 Task: Look for space in Velingrad, Bulgaria from 7th July, 2023 to 14th July, 2023 for 1 adult in price range Rs.6000 to Rs.14000. Place can be shared room with 1  bedroom having 1 bed and 1 bathroom. Property type can be house, flat, guest house, hotel. Booking option can be shelf check-in. Required host language is English.
Action: Mouse moved to (411, 79)
Screenshot: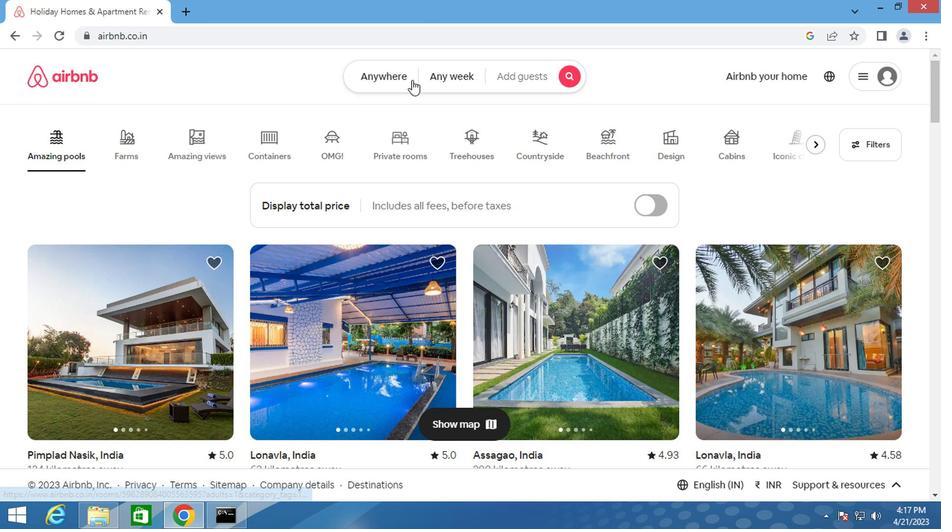 
Action: Mouse pressed left at (411, 79)
Screenshot: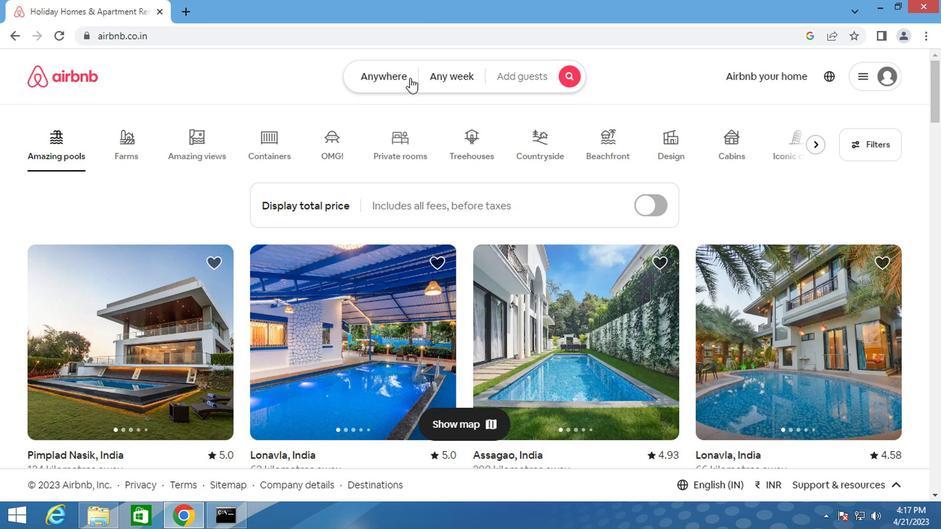 
Action: Mouse moved to (284, 116)
Screenshot: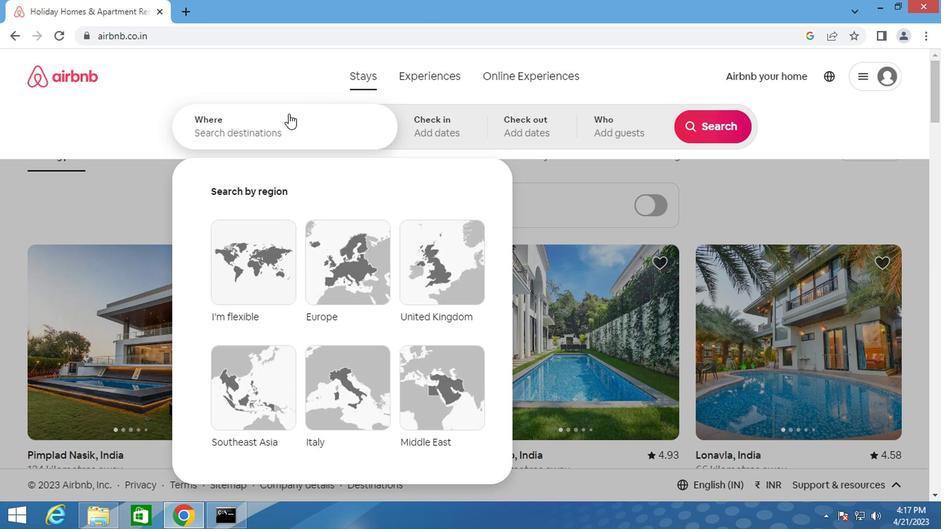 
Action: Mouse pressed left at (284, 116)
Screenshot: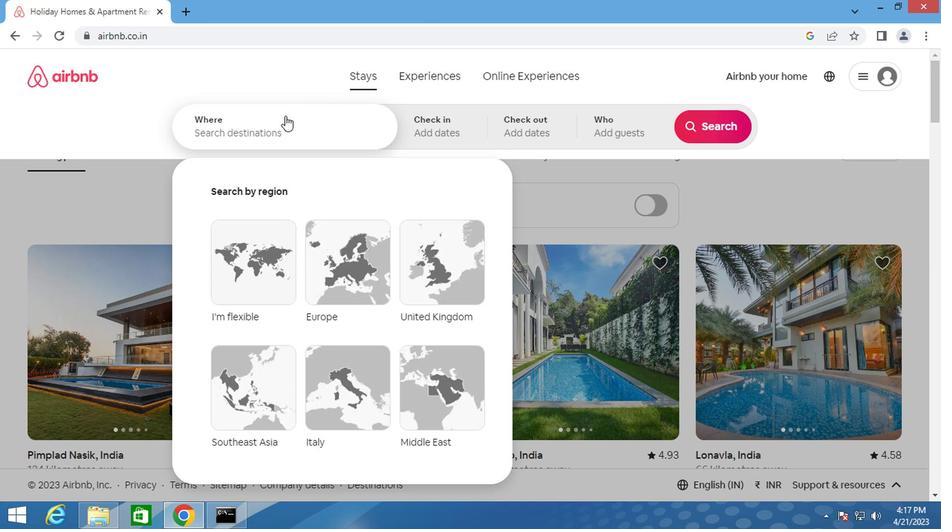 
Action: Mouse moved to (284, 115)
Screenshot: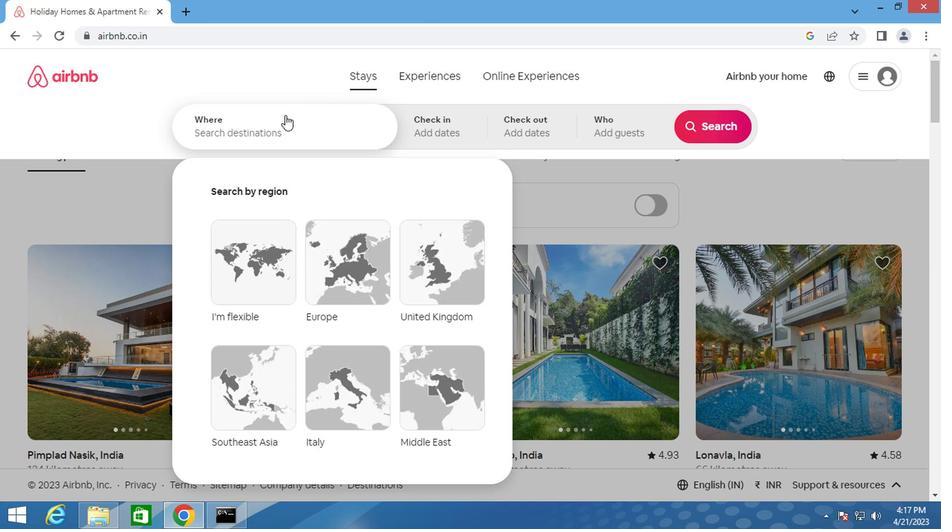 
Action: Key pressed <Key.shift>VELINGRAD
Screenshot: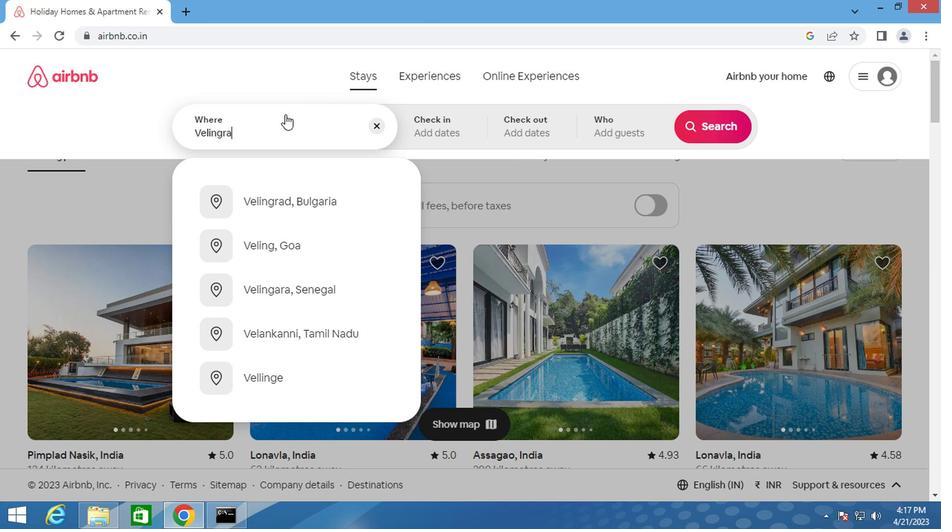 
Action: Mouse moved to (307, 197)
Screenshot: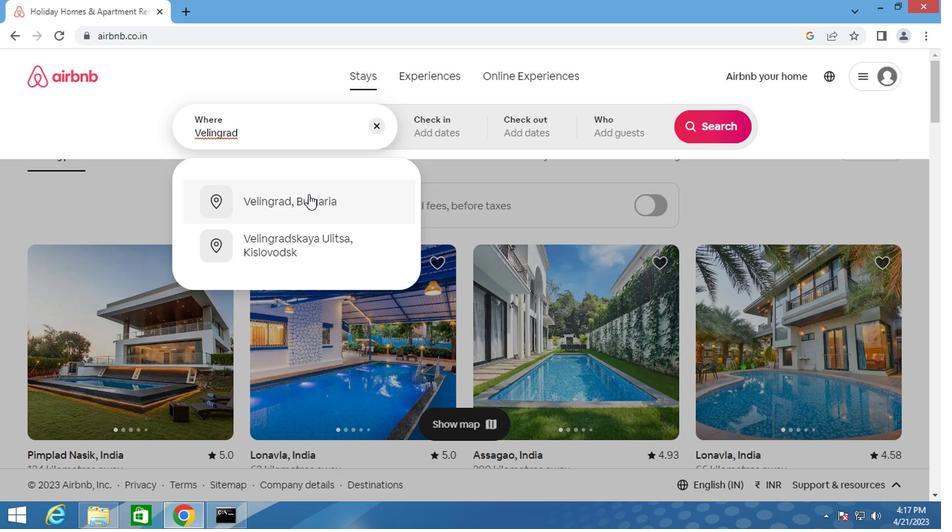 
Action: Mouse pressed left at (307, 197)
Screenshot: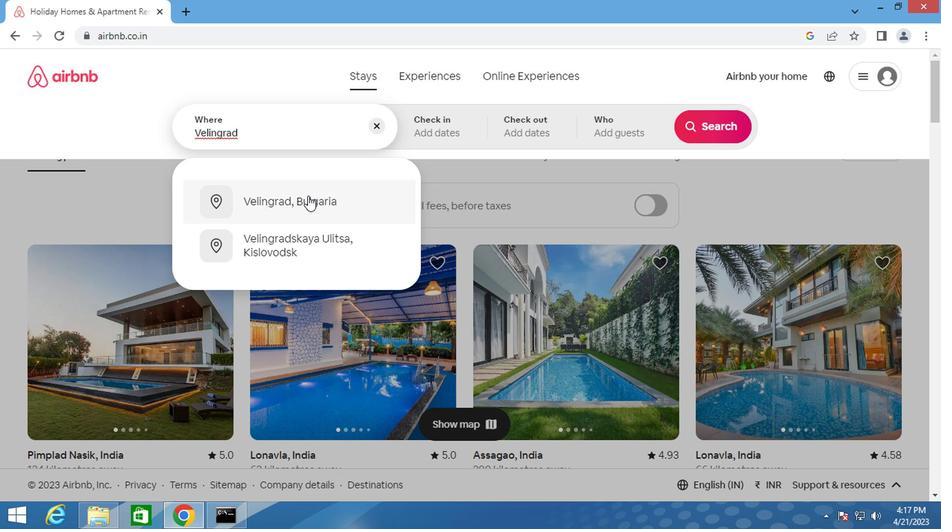 
Action: Mouse moved to (716, 241)
Screenshot: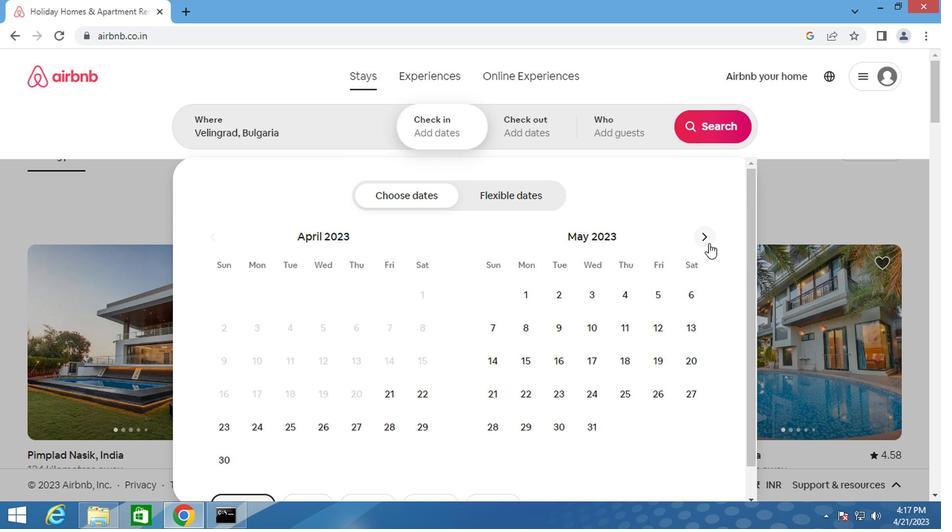 
Action: Mouse pressed left at (716, 241)
Screenshot: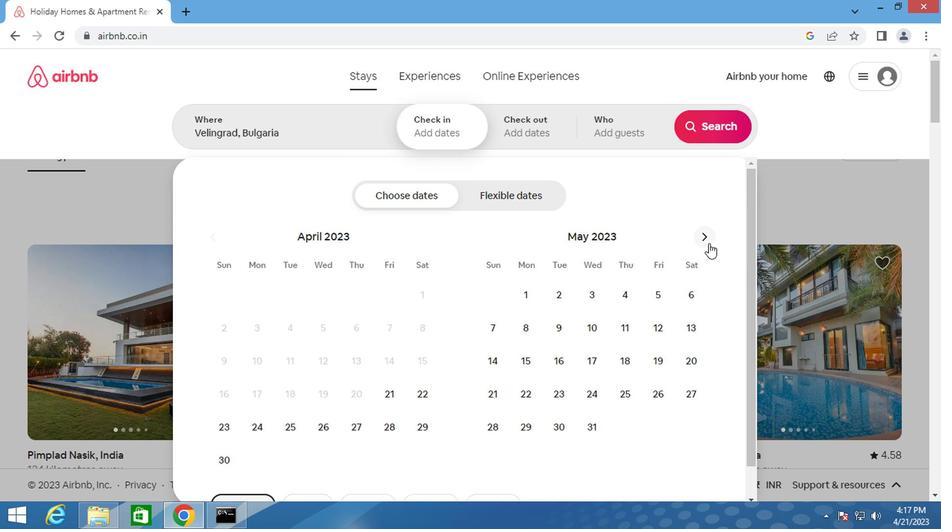 
Action: Mouse moved to (718, 240)
Screenshot: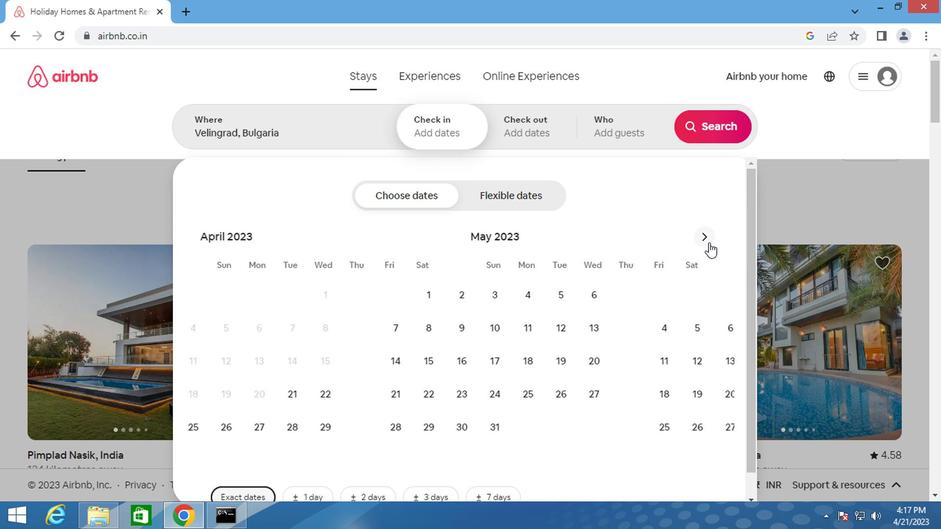 
Action: Mouse pressed left at (718, 240)
Screenshot: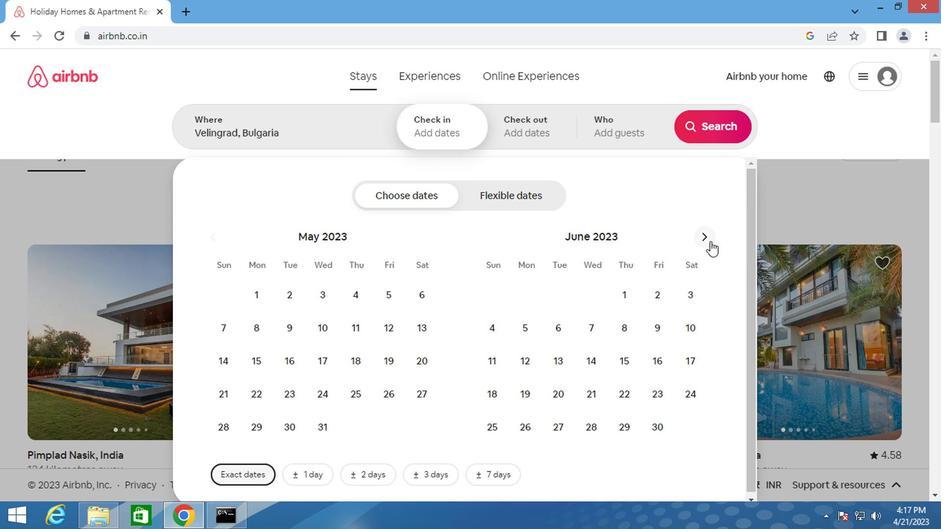 
Action: Mouse moved to (668, 326)
Screenshot: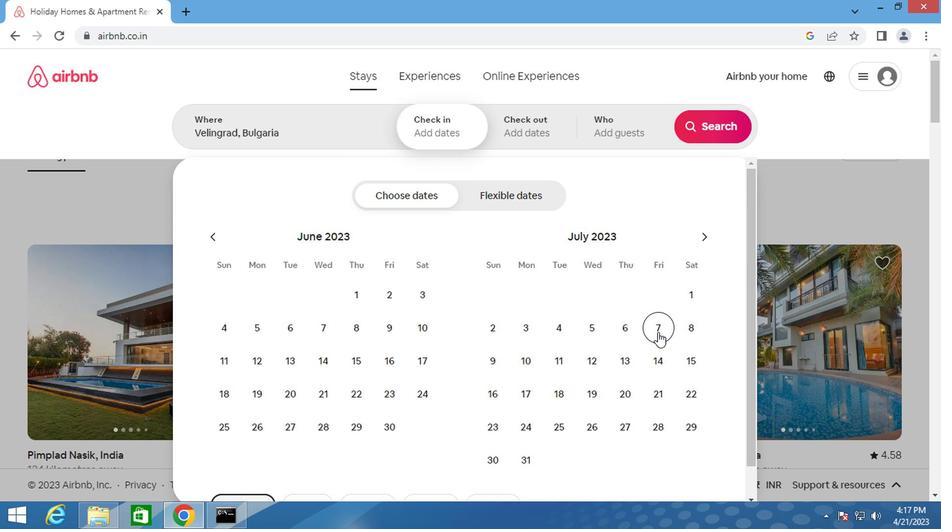 
Action: Mouse pressed left at (668, 326)
Screenshot: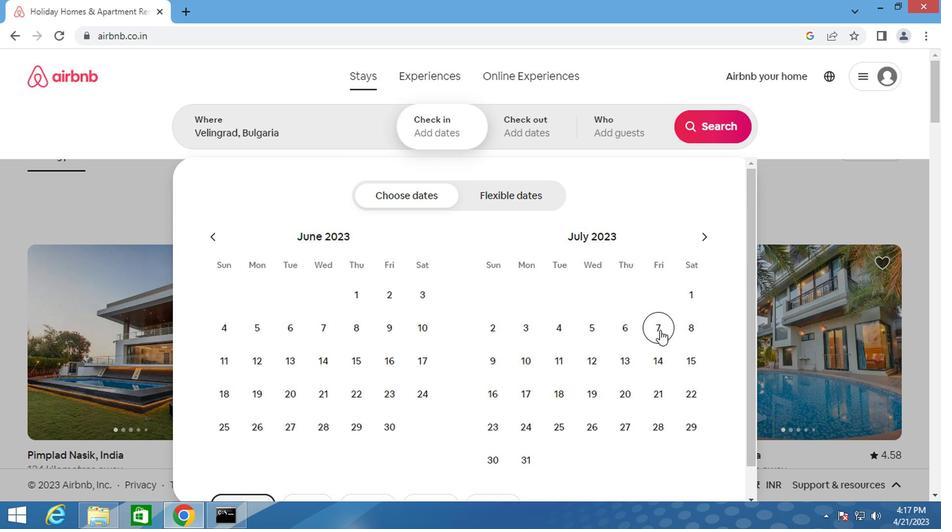 
Action: Mouse moved to (658, 352)
Screenshot: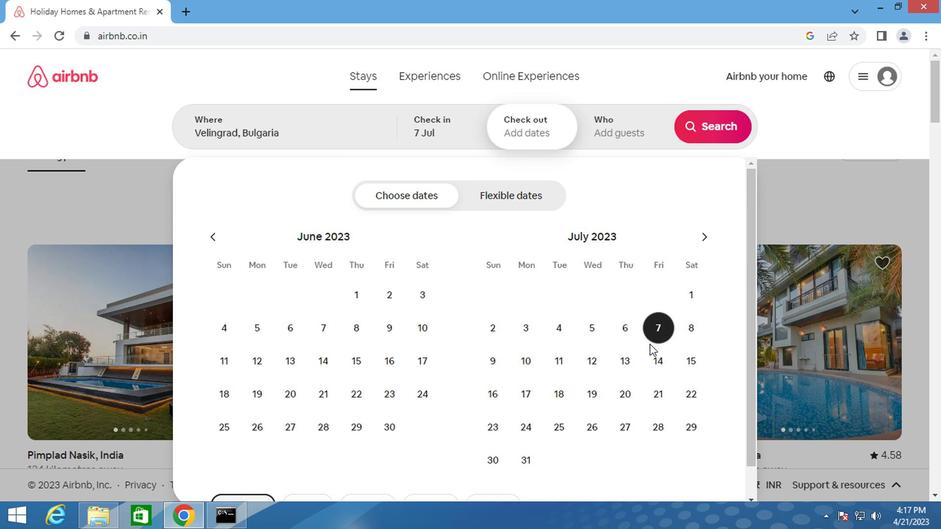 
Action: Mouse pressed left at (658, 352)
Screenshot: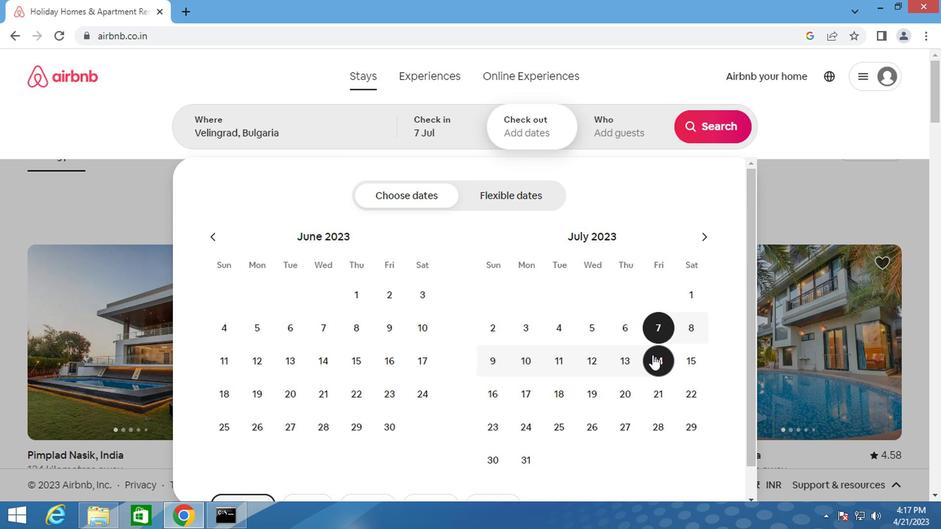 
Action: Mouse moved to (609, 134)
Screenshot: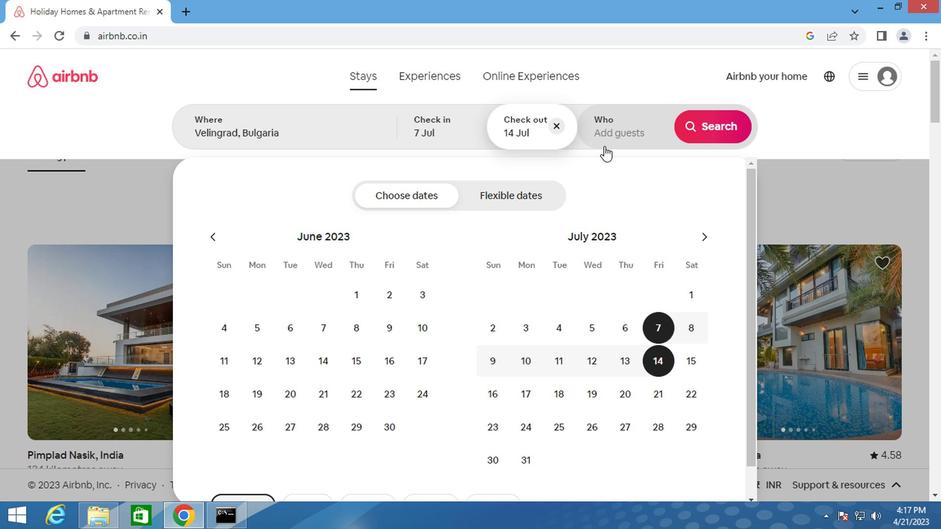 
Action: Mouse pressed left at (609, 134)
Screenshot: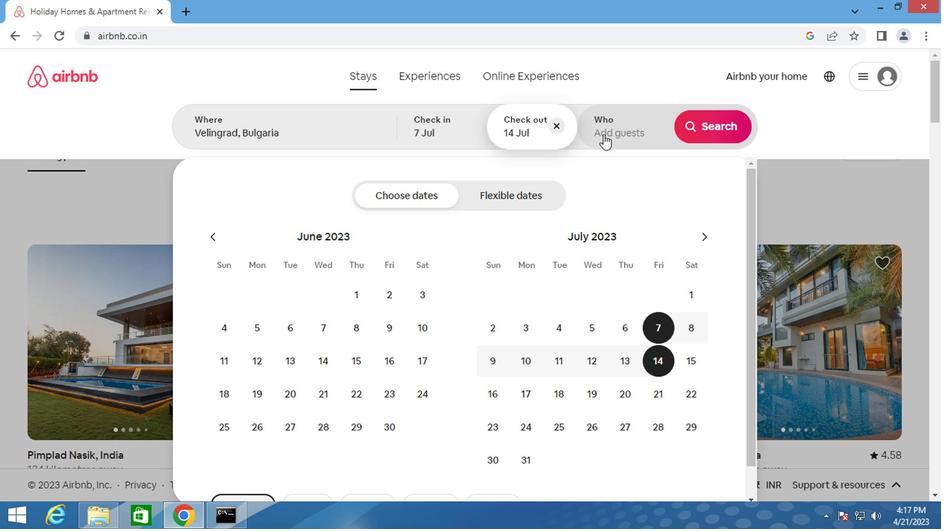 
Action: Mouse moved to (732, 203)
Screenshot: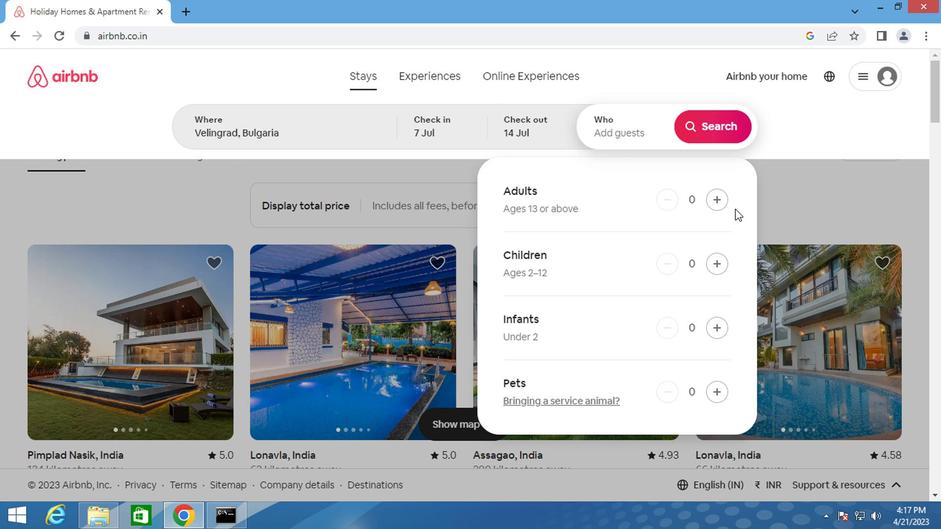 
Action: Mouse pressed left at (732, 203)
Screenshot: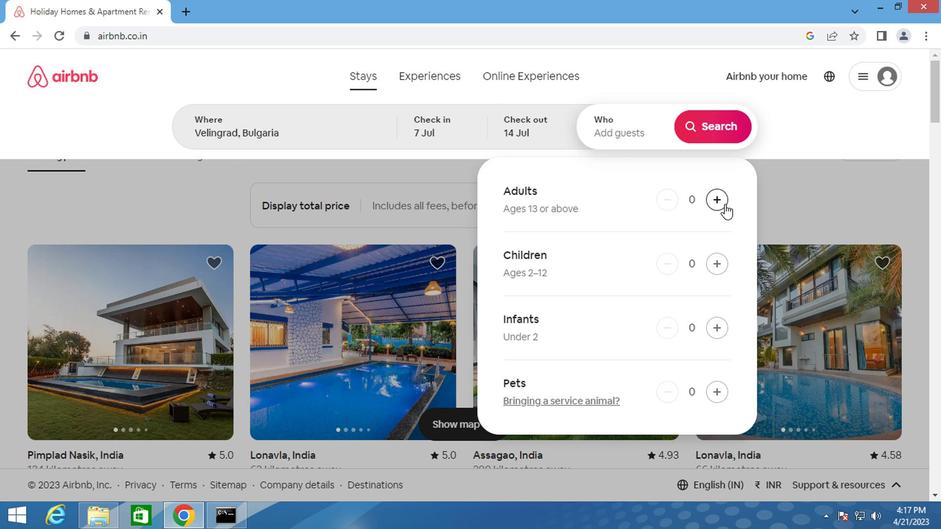 
Action: Mouse moved to (702, 132)
Screenshot: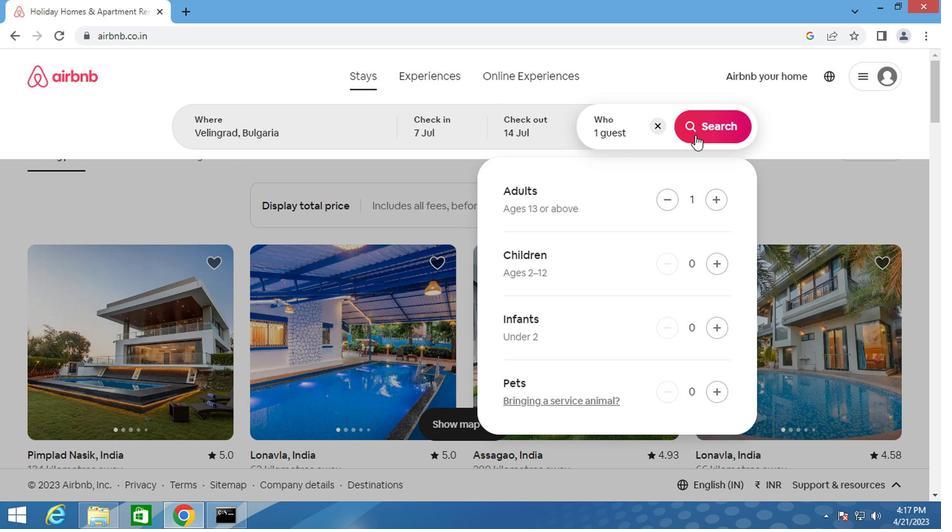 
Action: Mouse pressed left at (702, 132)
Screenshot: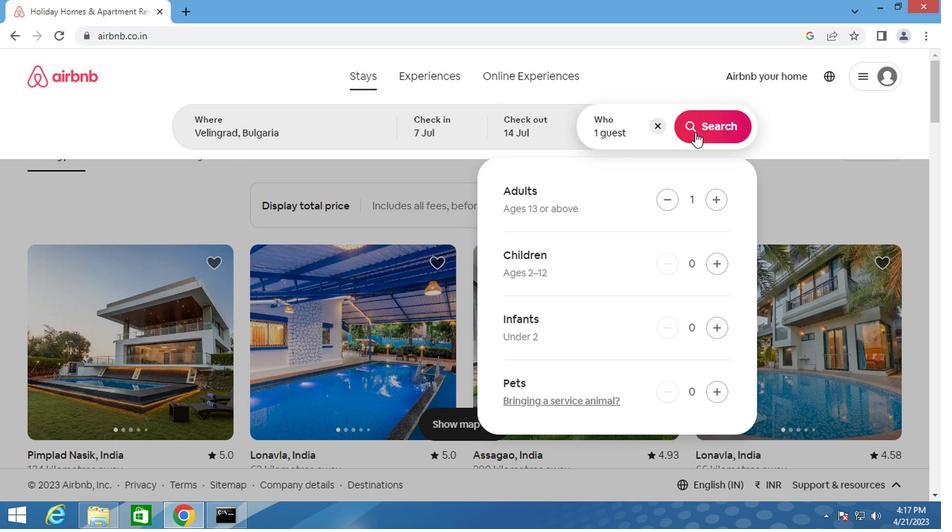 
Action: Mouse moved to (902, 128)
Screenshot: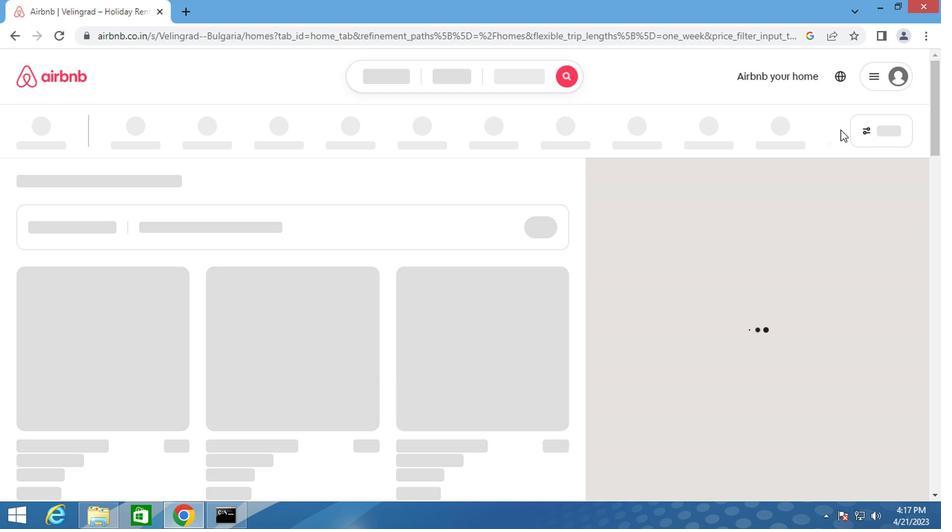 
Action: Mouse pressed left at (902, 128)
Screenshot: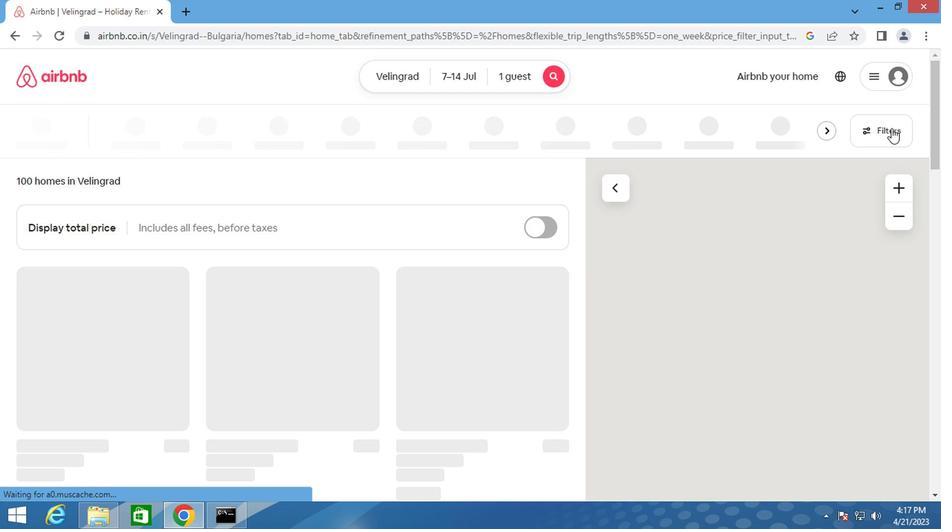 
Action: Mouse moved to (269, 306)
Screenshot: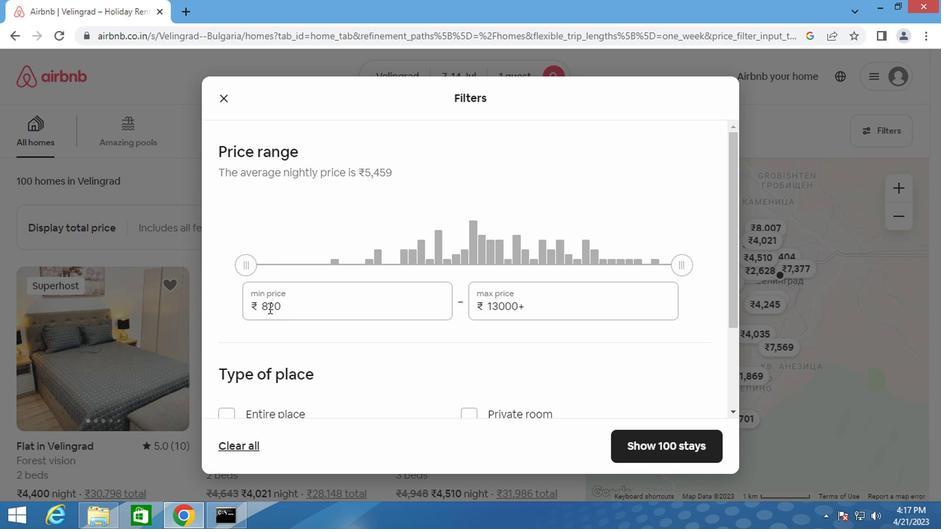 
Action: Mouse pressed left at (269, 306)
Screenshot: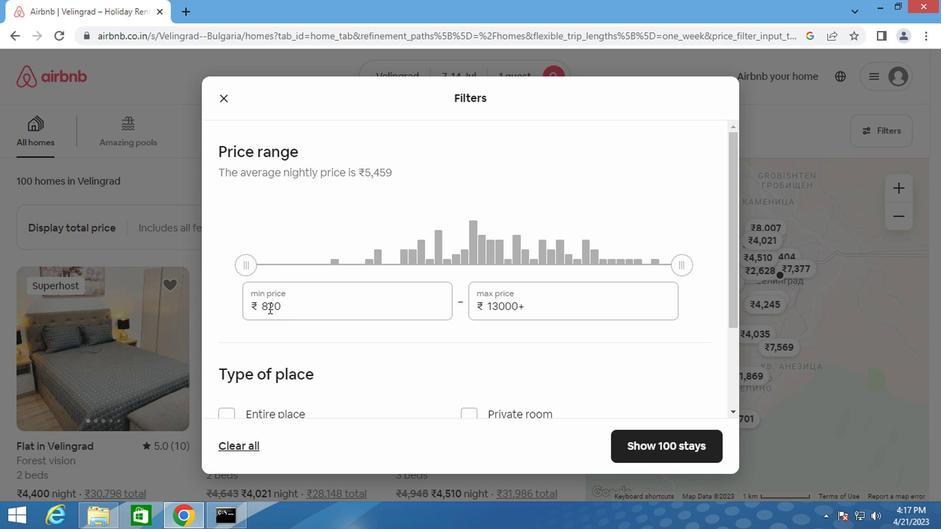 
Action: Mouse moved to (275, 304)
Screenshot: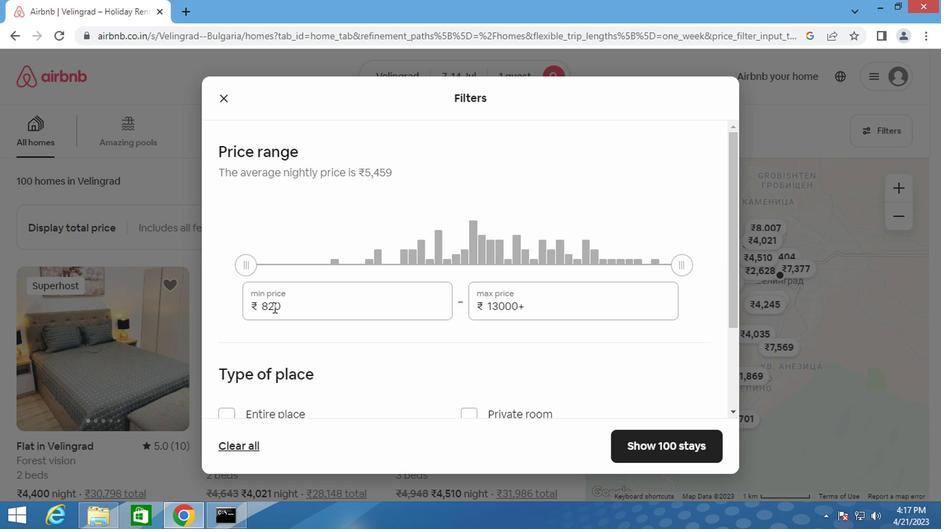 
Action: Mouse pressed left at (275, 304)
Screenshot: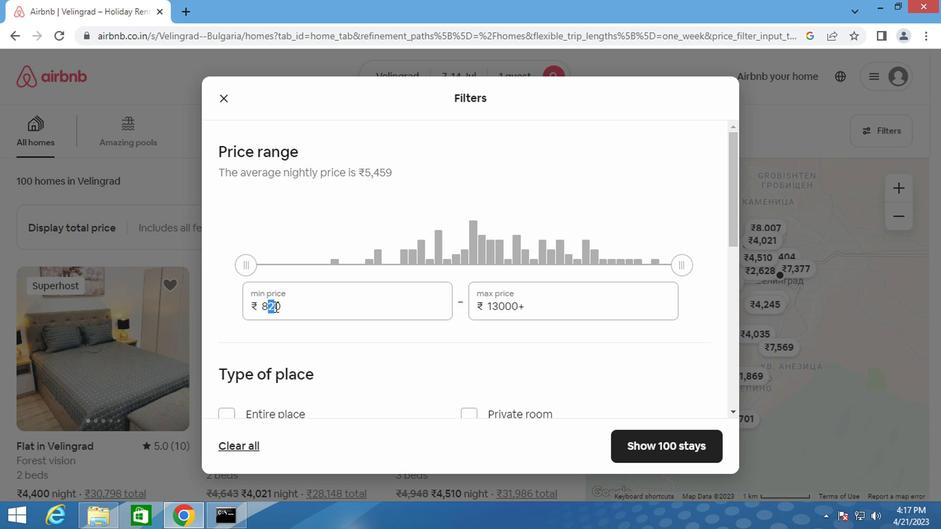 
Action: Mouse moved to (288, 305)
Screenshot: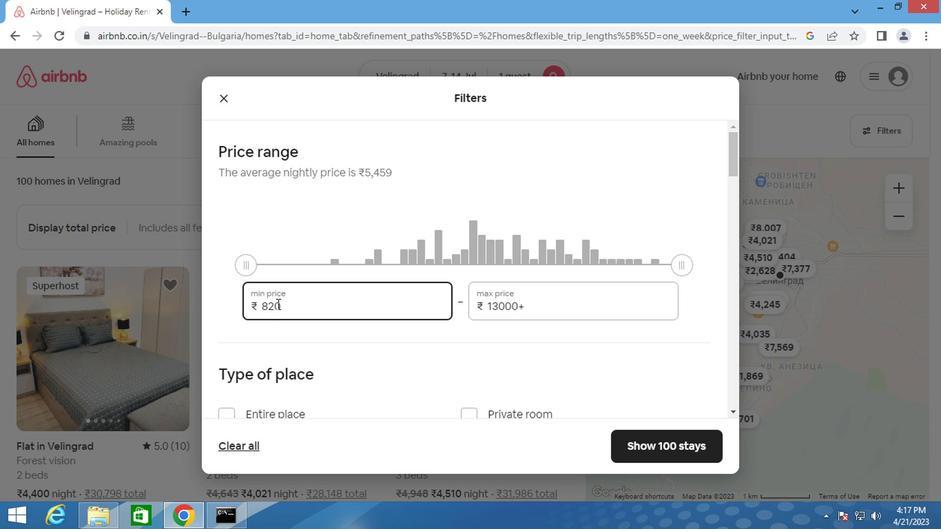 
Action: Mouse pressed left at (288, 305)
Screenshot: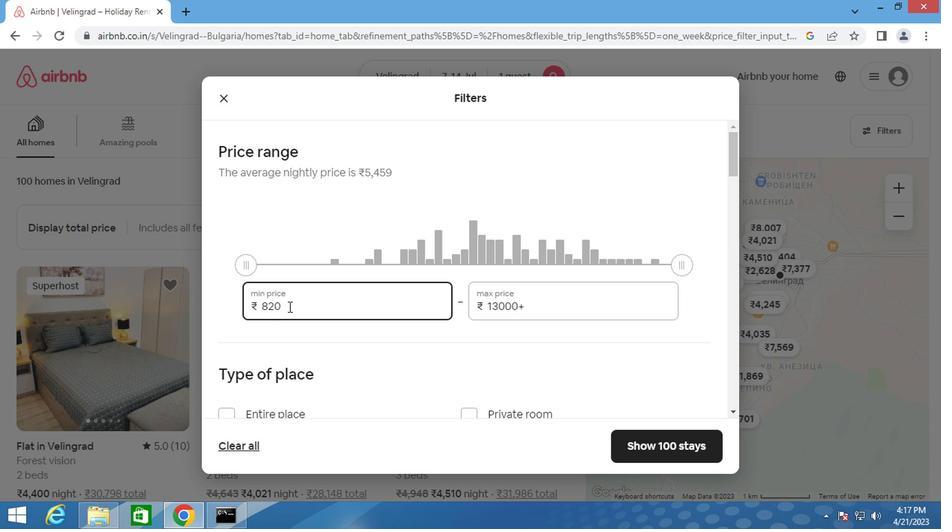 
Action: Mouse moved to (289, 305)
Screenshot: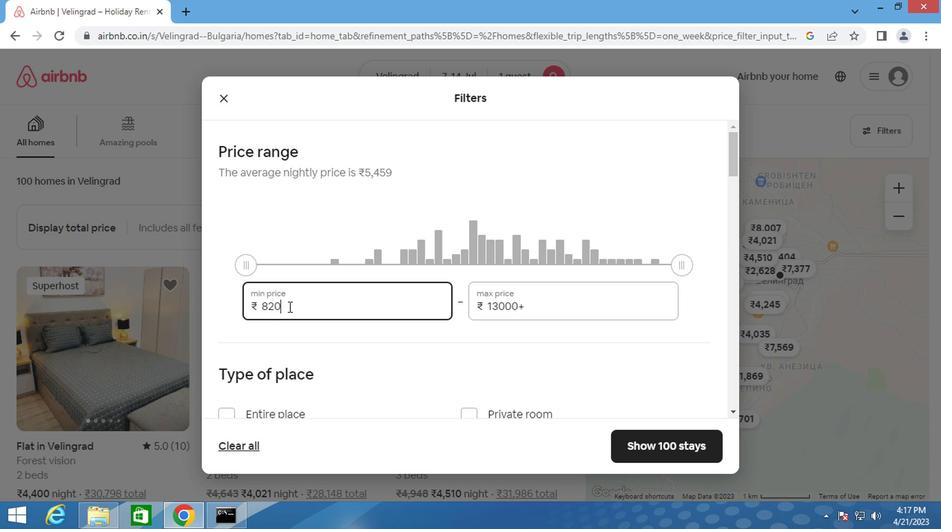 
Action: Key pressed <Key.backspace><Key.backspace><Key.backspace>6000
Screenshot: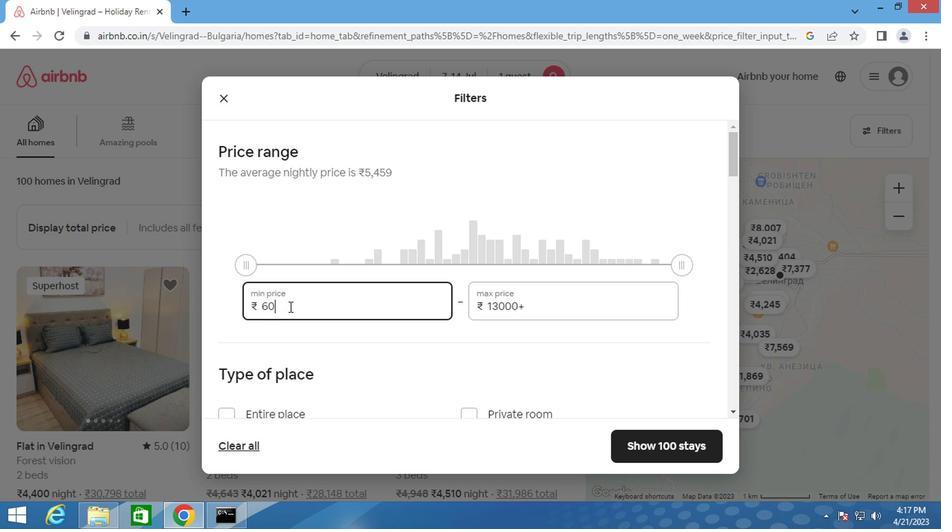
Action: Mouse moved to (517, 301)
Screenshot: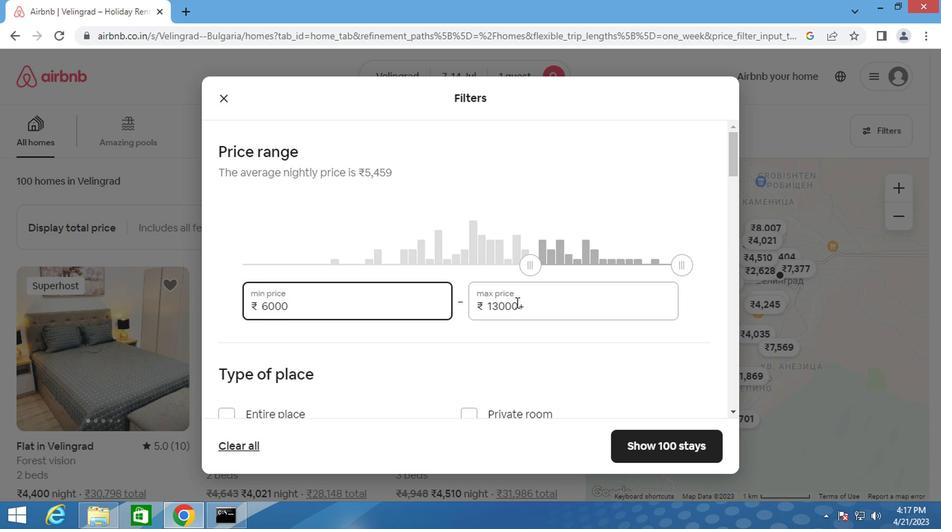 
Action: Mouse pressed left at (517, 301)
Screenshot: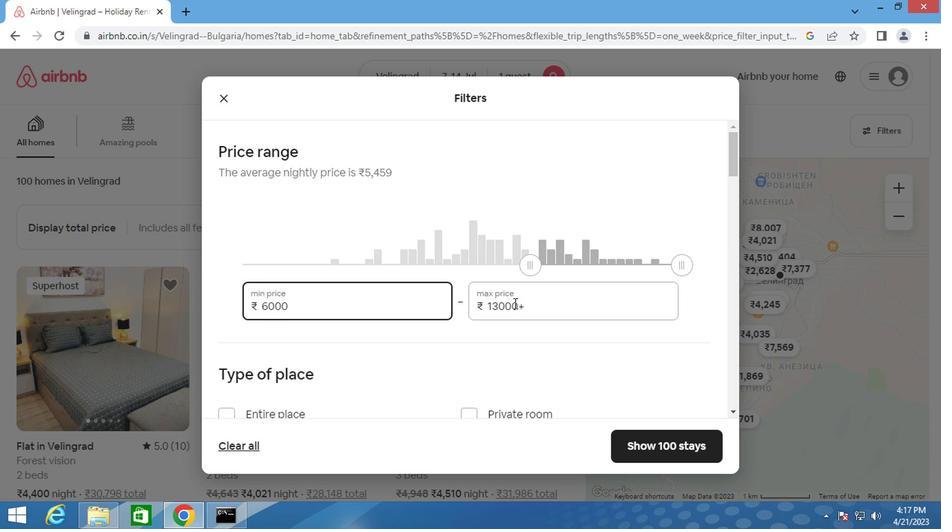 
Action: Mouse pressed left at (517, 301)
Screenshot: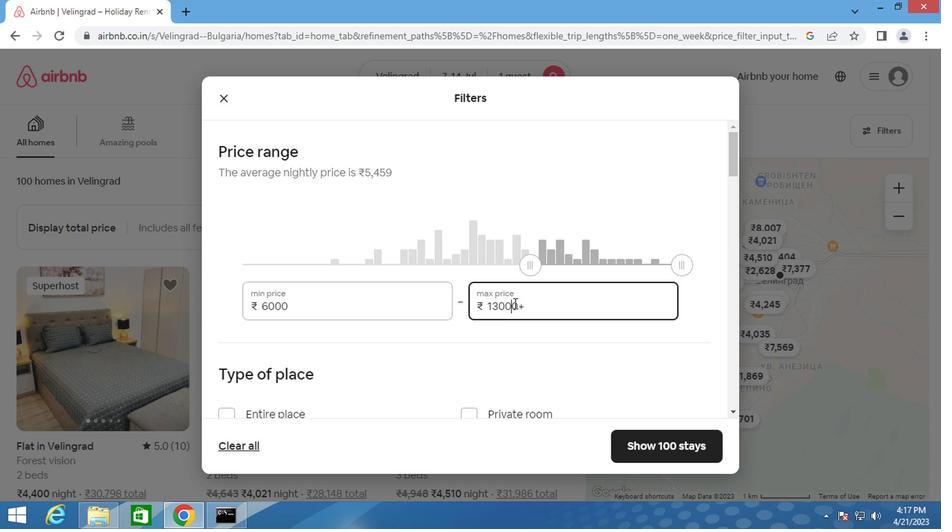 
Action: Mouse moved to (517, 301)
Screenshot: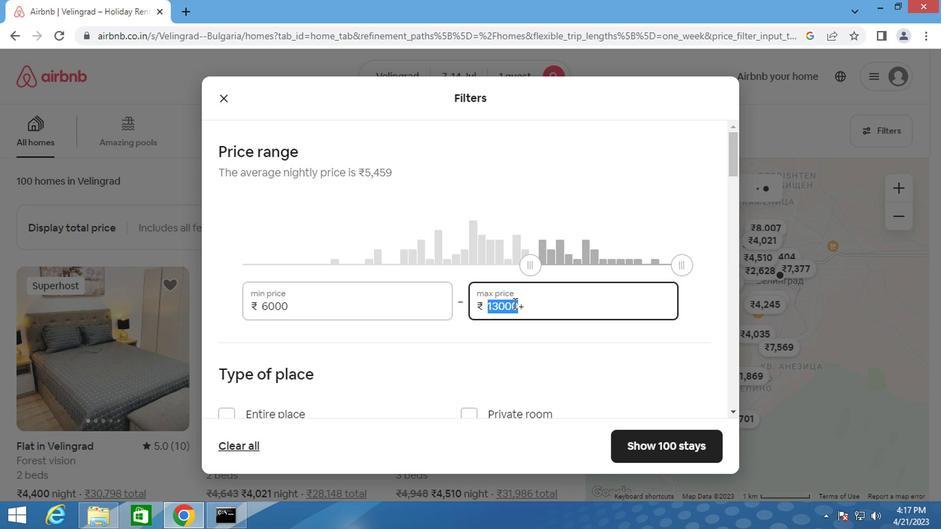 
Action: Mouse pressed left at (517, 301)
Screenshot: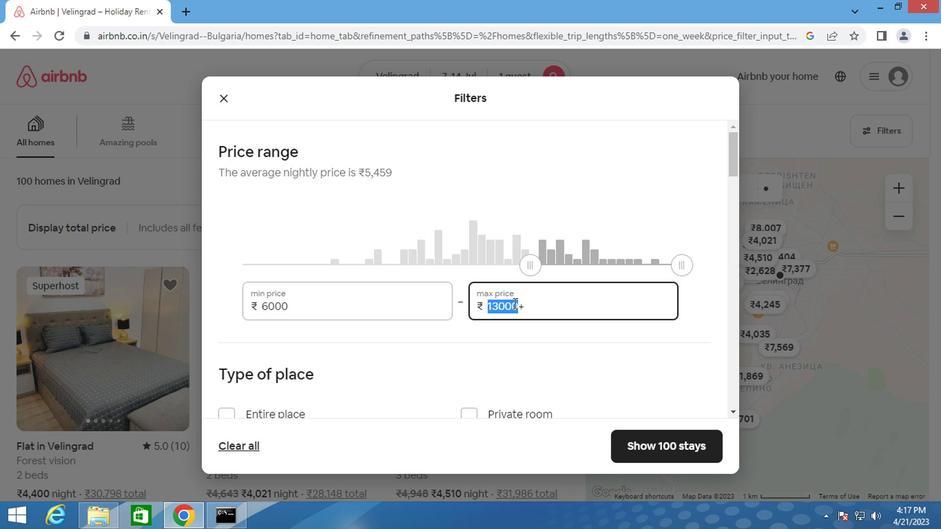 
Action: Mouse pressed left at (517, 301)
Screenshot: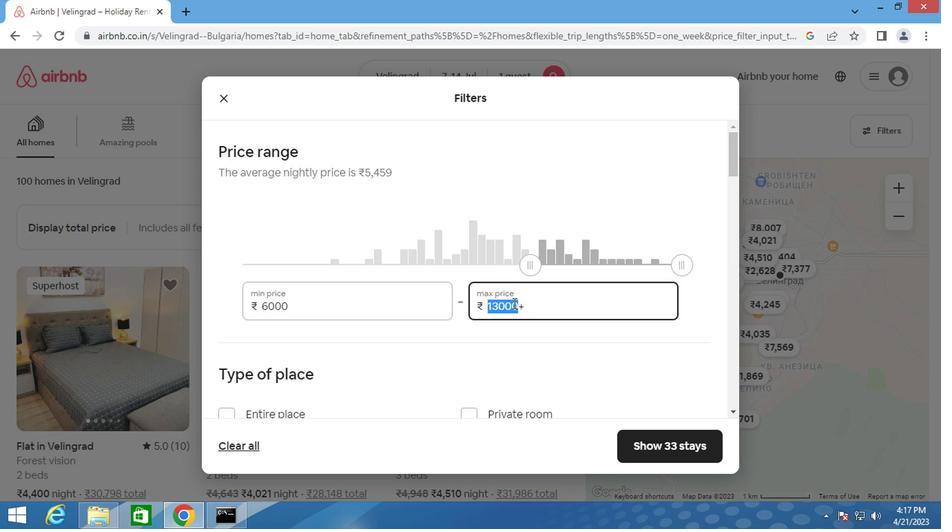 
Action: Mouse pressed left at (517, 301)
Screenshot: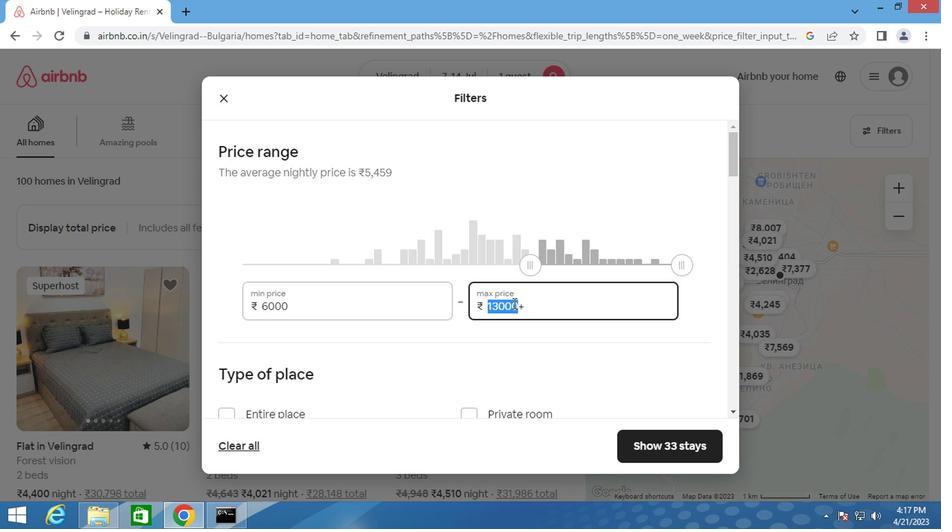 
Action: Mouse pressed left at (517, 301)
Screenshot: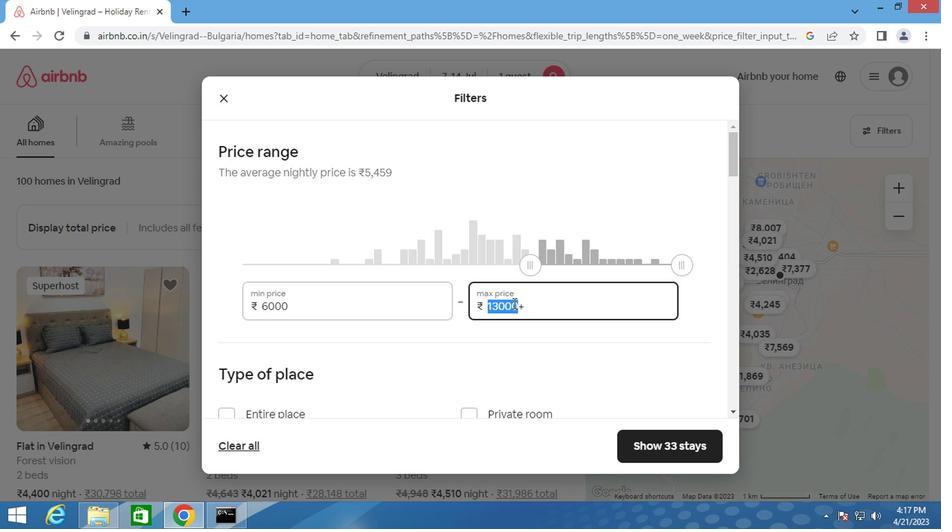 
Action: Key pressed <Key.backspace>14000
Screenshot: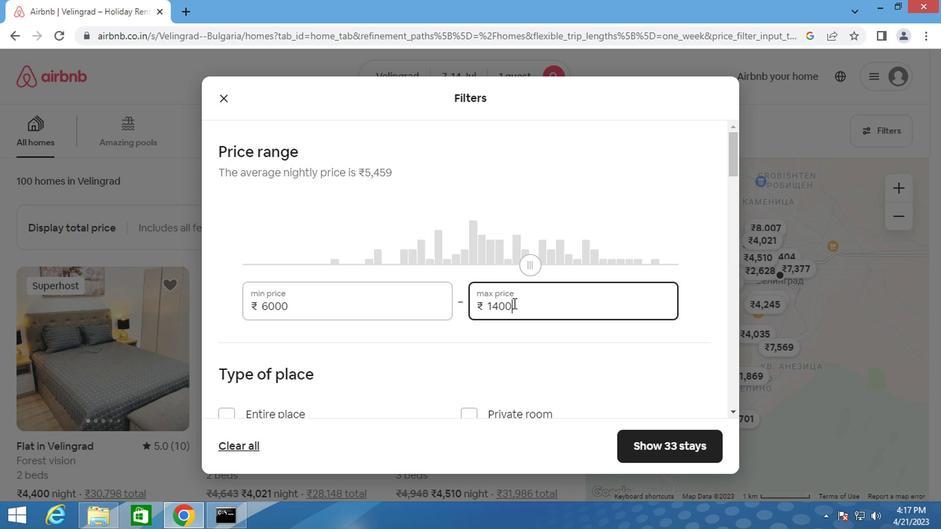 
Action: Mouse moved to (576, 423)
Screenshot: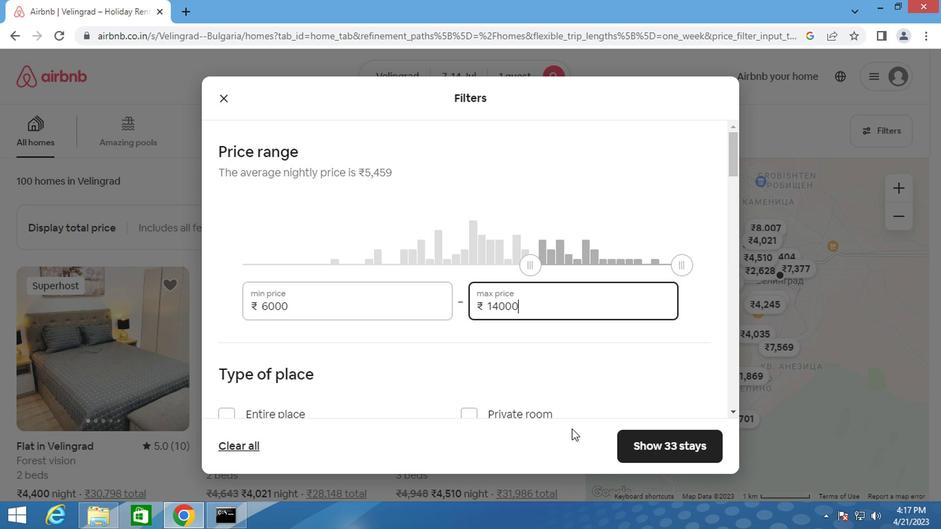 
Action: Mouse scrolled (576, 422) with delta (0, 0)
Screenshot: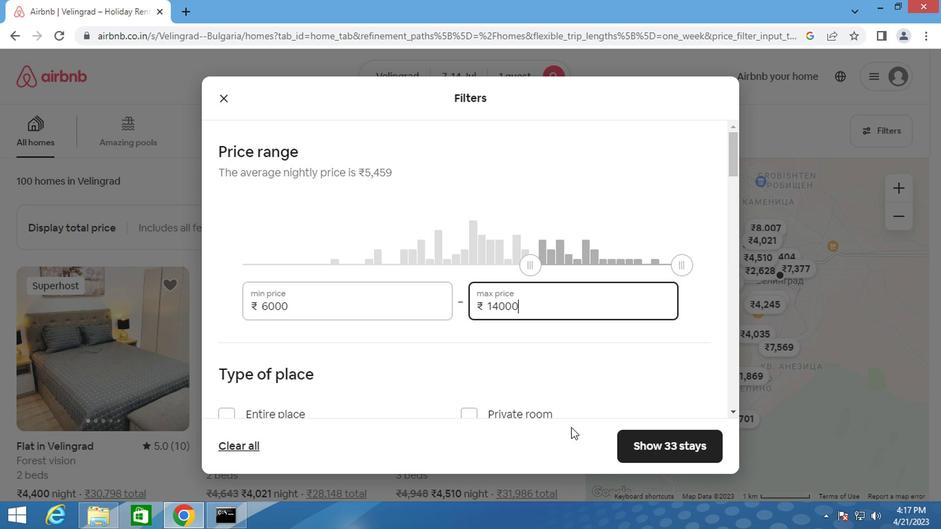 
Action: Mouse scrolled (576, 422) with delta (0, 0)
Screenshot: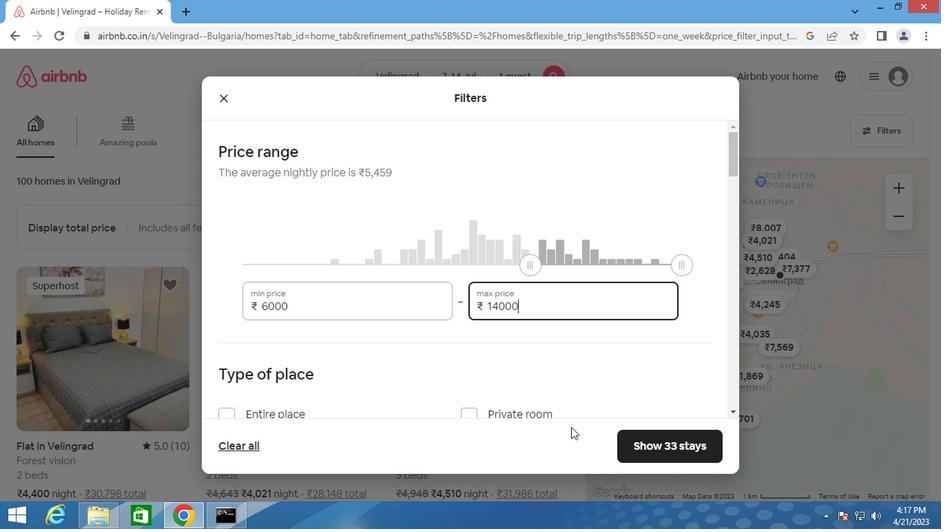 
Action: Mouse scrolled (576, 422) with delta (0, 0)
Screenshot: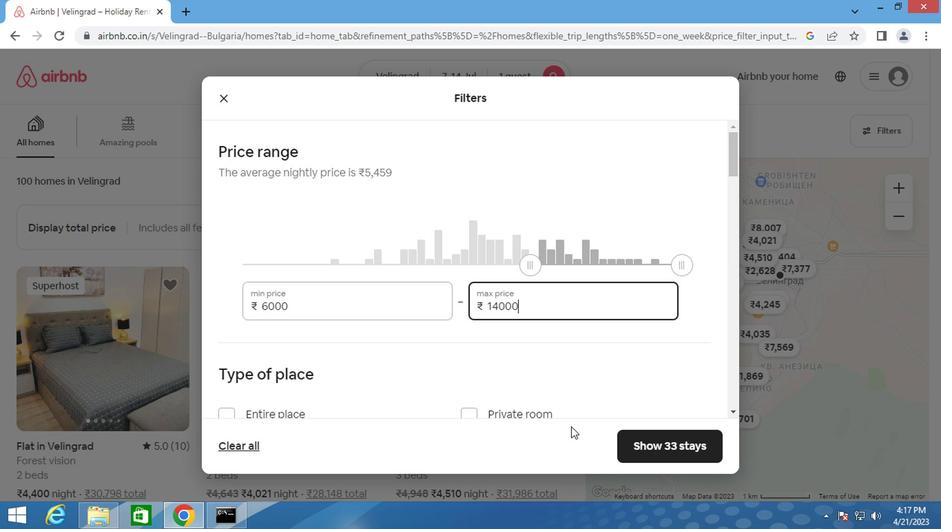 
Action: Mouse moved to (537, 337)
Screenshot: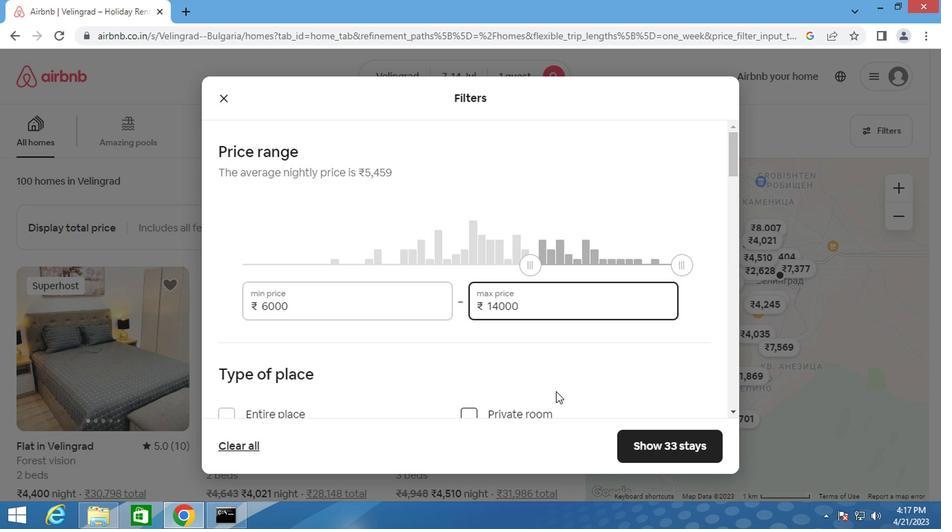 
Action: Mouse scrolled (537, 336) with delta (0, 0)
Screenshot: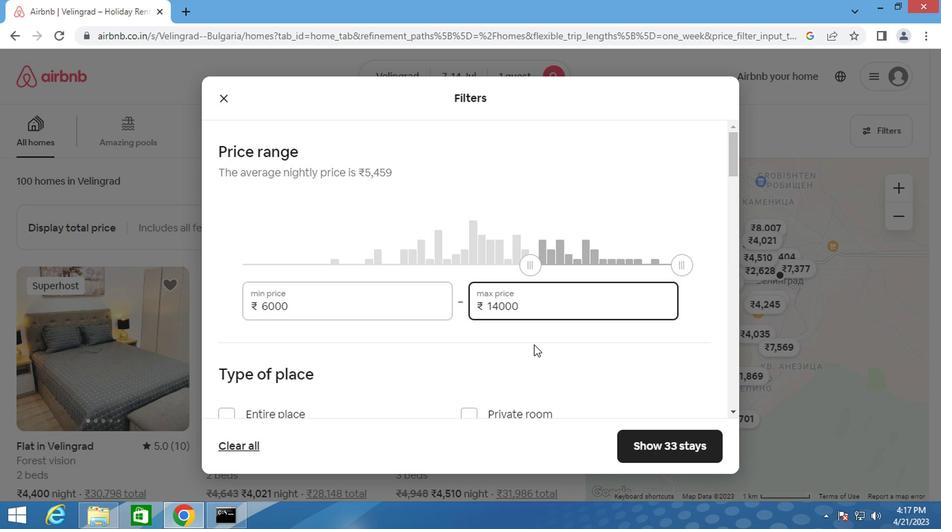 
Action: Mouse scrolled (537, 336) with delta (0, 0)
Screenshot: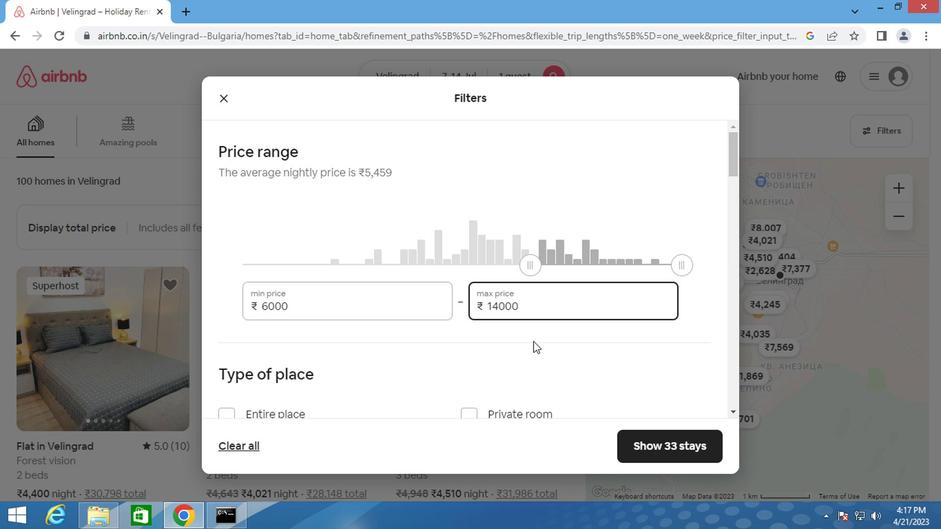 
Action: Mouse moved to (219, 339)
Screenshot: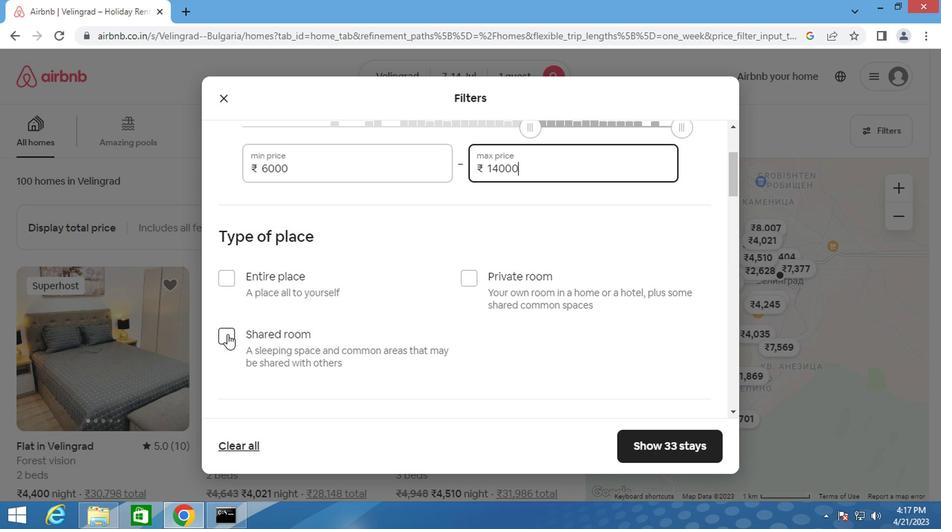 
Action: Mouse pressed left at (219, 339)
Screenshot: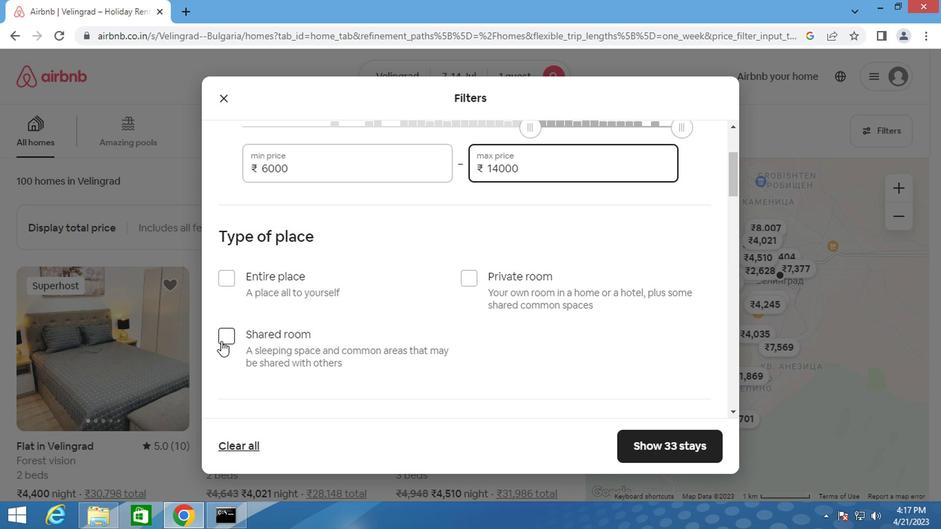 
Action: Mouse pressed left at (219, 339)
Screenshot: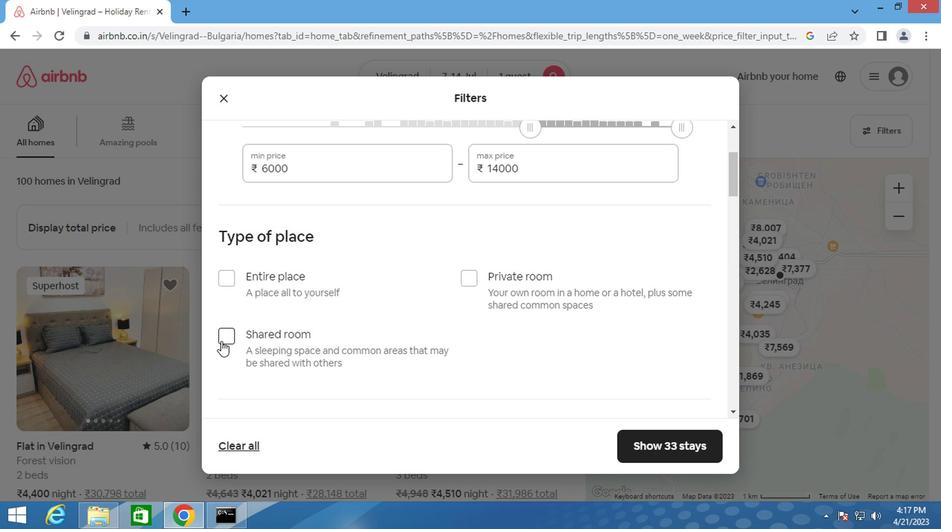 
Action: Mouse moved to (223, 323)
Screenshot: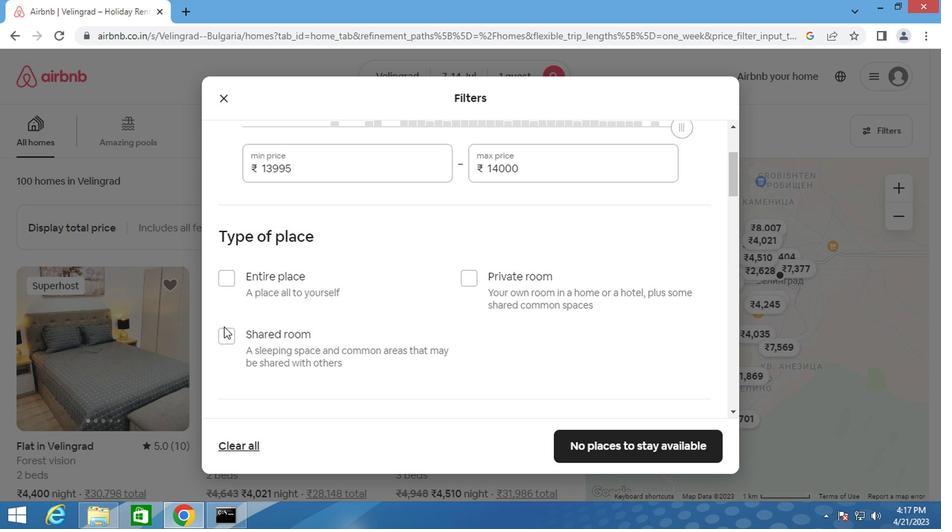 
Action: Mouse scrolled (223, 322) with delta (0, 0)
Screenshot: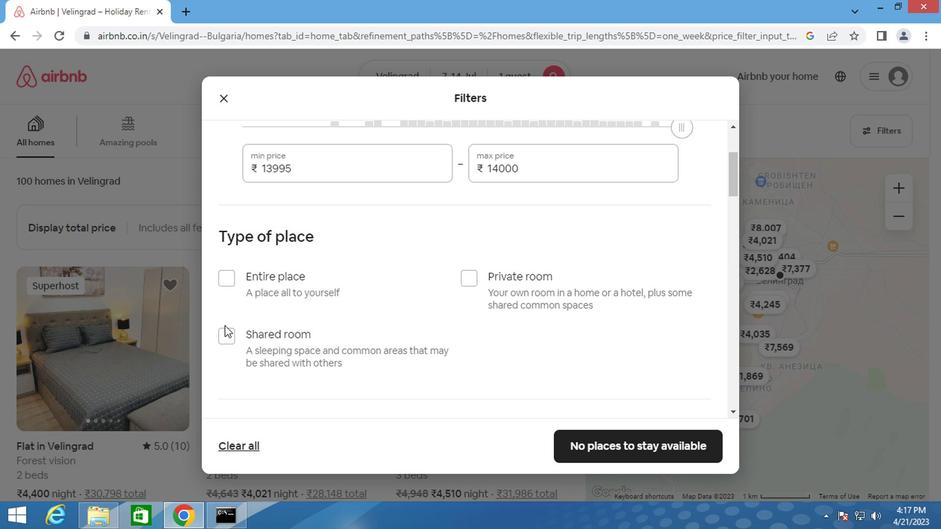 
Action: Mouse scrolled (223, 322) with delta (0, 0)
Screenshot: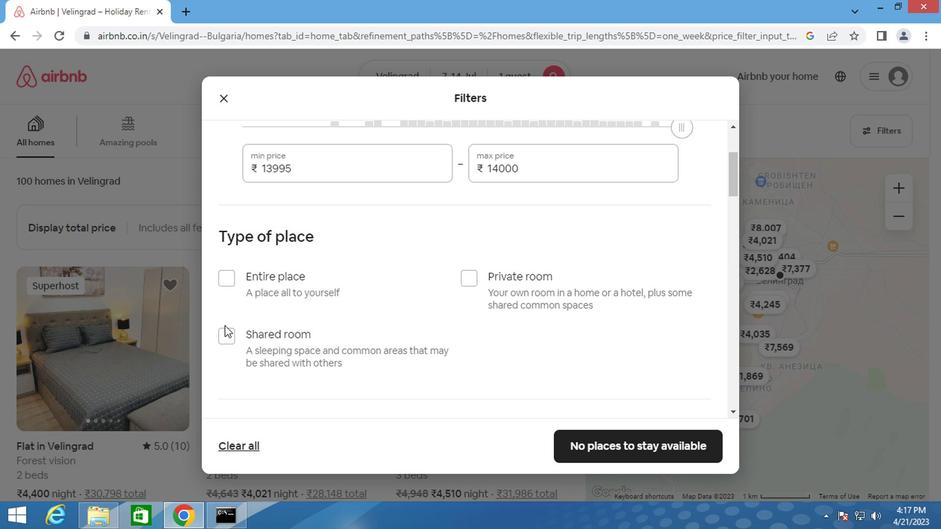 
Action: Mouse scrolled (223, 322) with delta (0, 0)
Screenshot: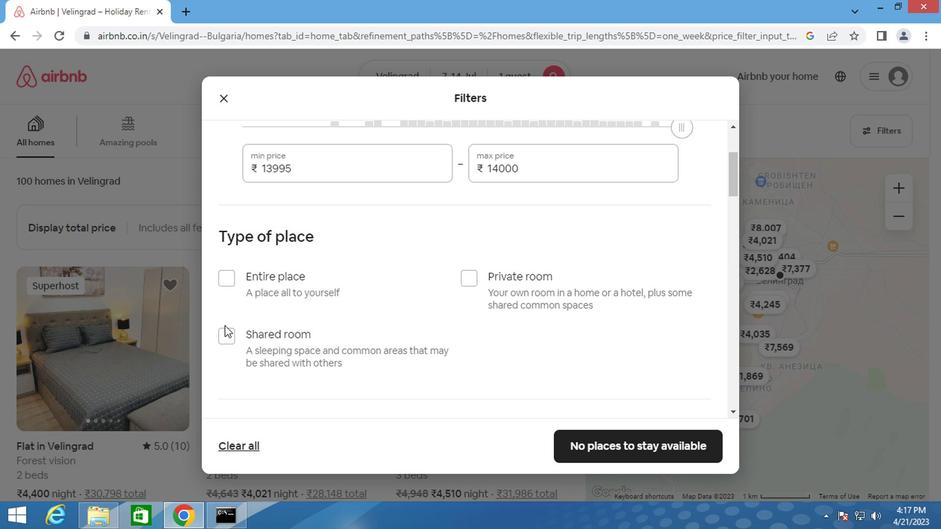 
Action: Mouse scrolled (223, 322) with delta (0, 0)
Screenshot: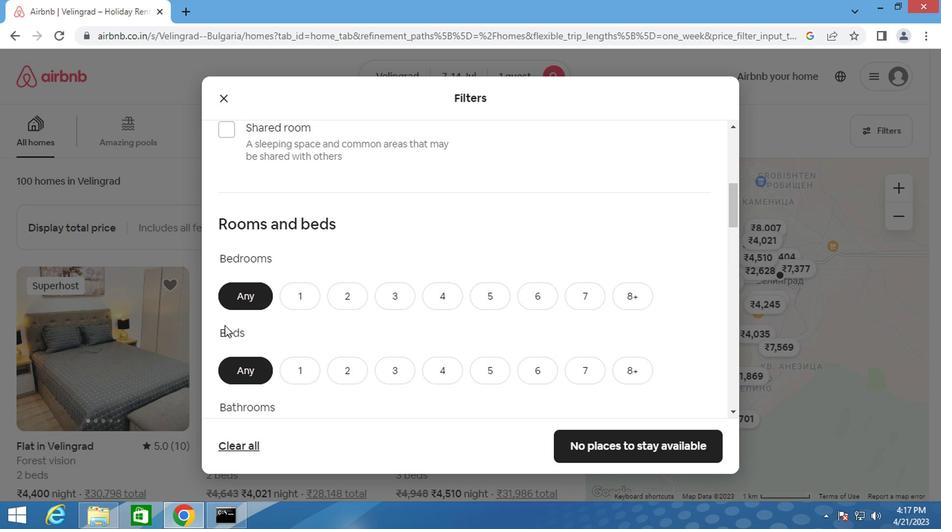 
Action: Mouse scrolled (223, 322) with delta (0, 0)
Screenshot: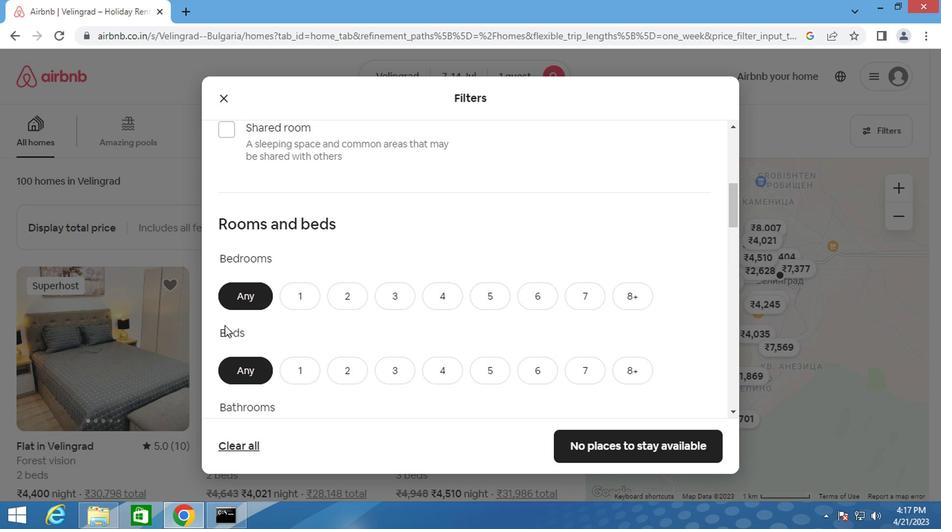 
Action: Mouse moved to (294, 154)
Screenshot: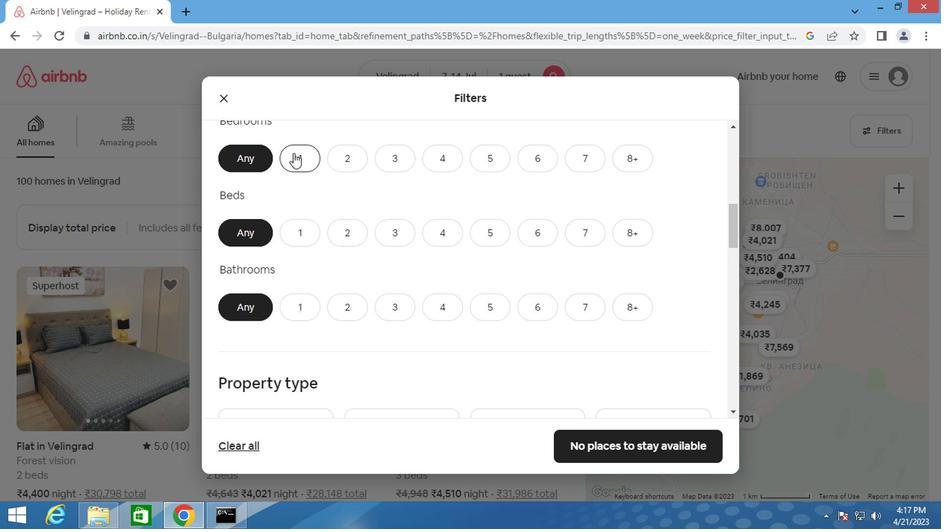 
Action: Mouse pressed left at (294, 154)
Screenshot: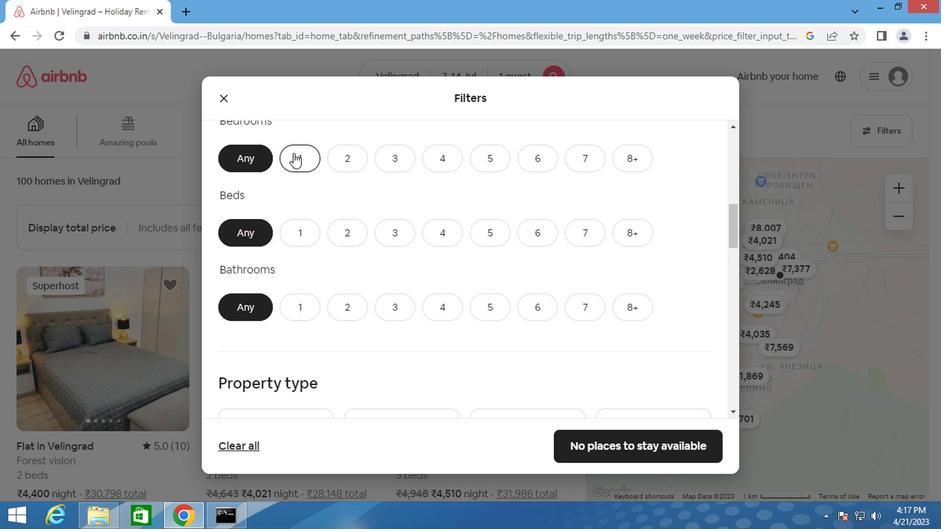 
Action: Mouse moved to (304, 235)
Screenshot: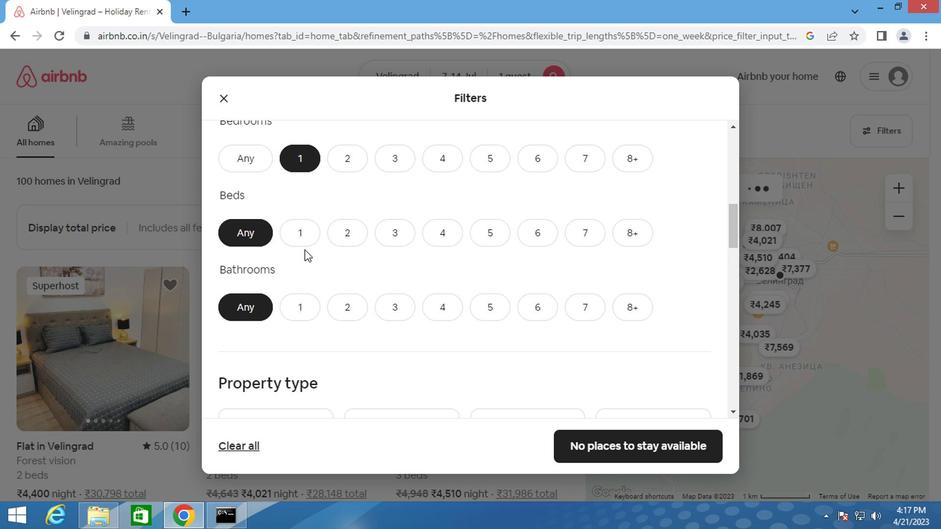 
Action: Mouse pressed left at (304, 235)
Screenshot: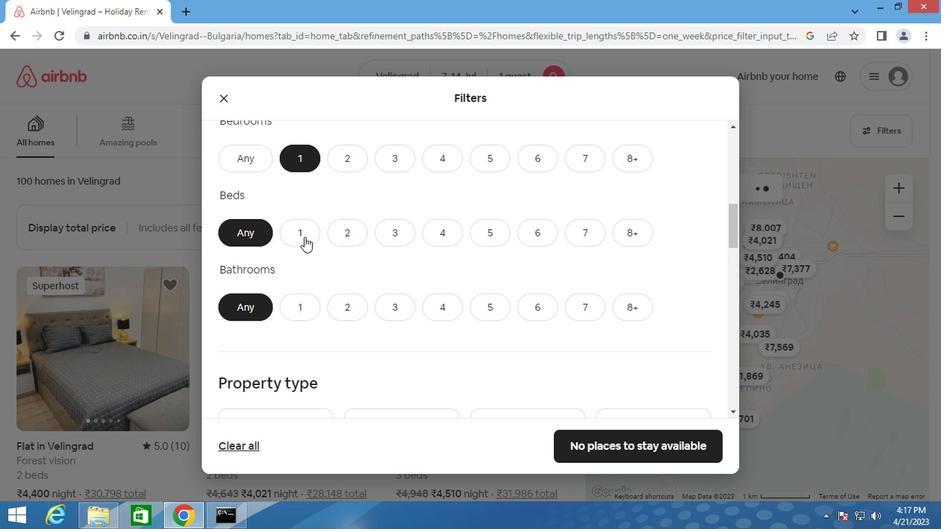 
Action: Mouse moved to (295, 307)
Screenshot: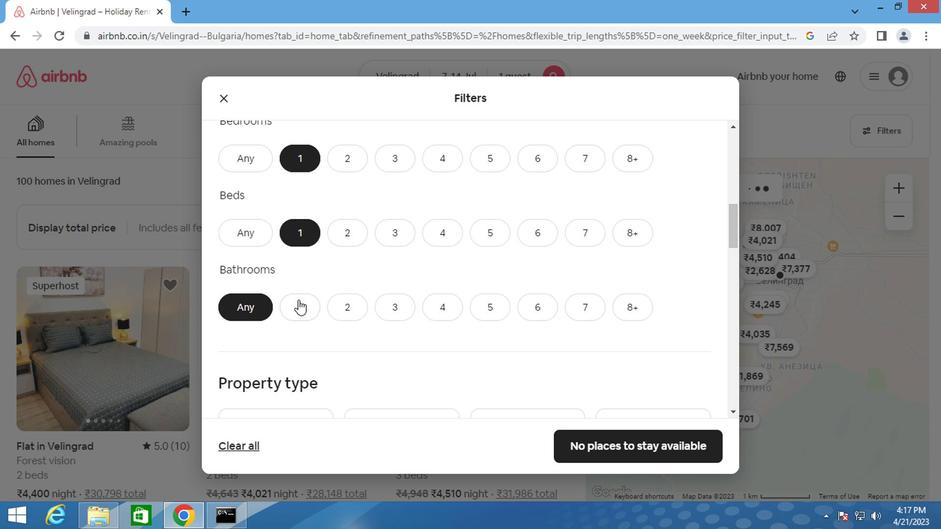
Action: Mouse pressed left at (295, 307)
Screenshot: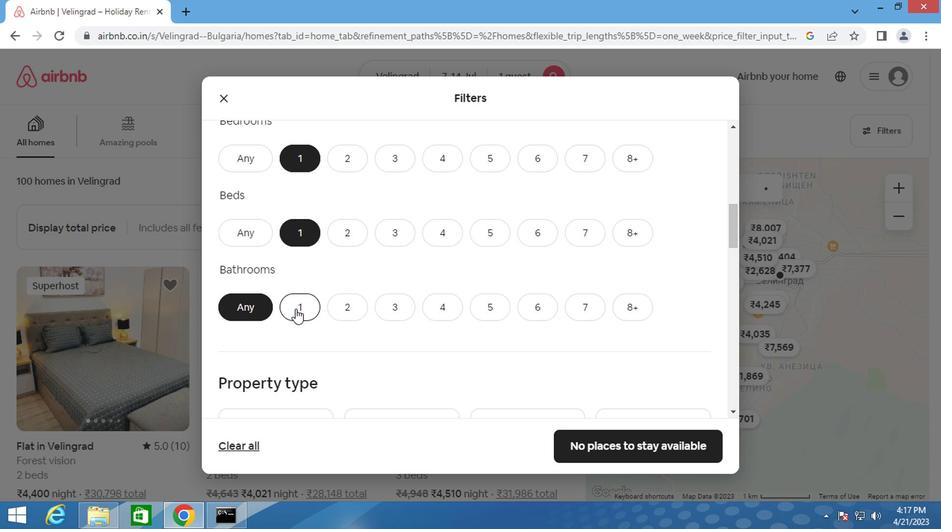
Action: Mouse moved to (294, 298)
Screenshot: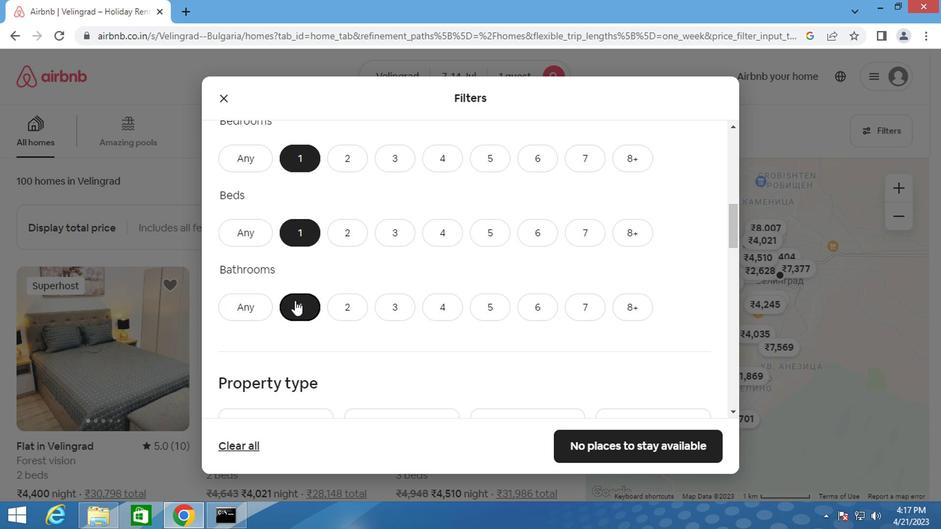 
Action: Mouse scrolled (294, 297) with delta (0, 0)
Screenshot: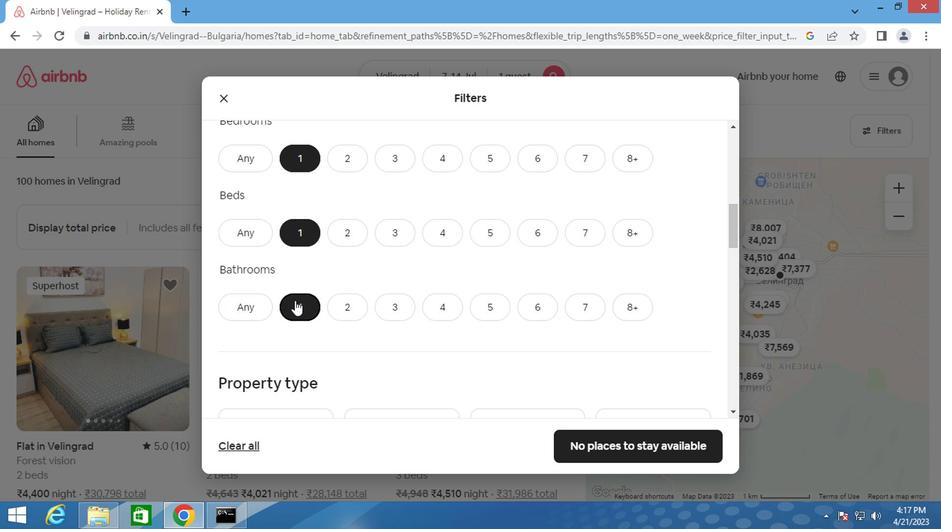 
Action: Mouse scrolled (294, 297) with delta (0, 0)
Screenshot: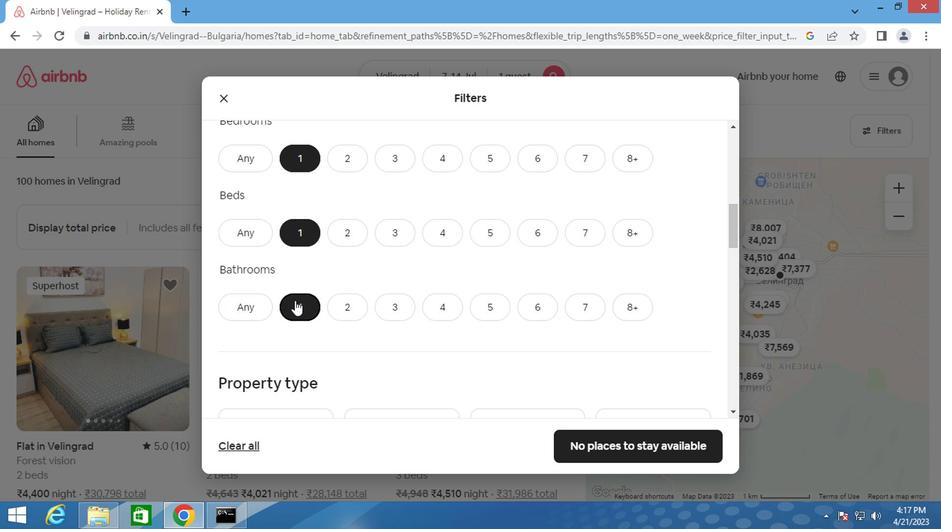 
Action: Mouse scrolled (294, 297) with delta (0, 0)
Screenshot: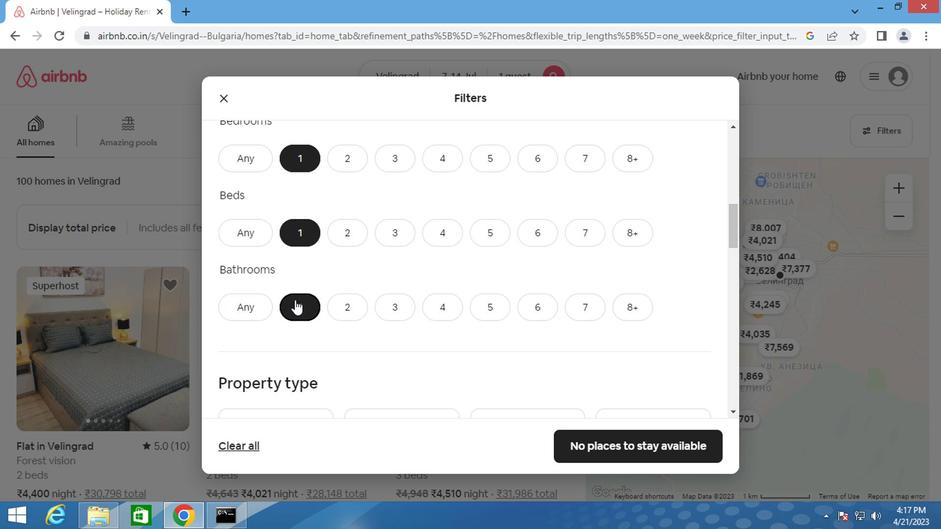 
Action: Mouse moved to (287, 272)
Screenshot: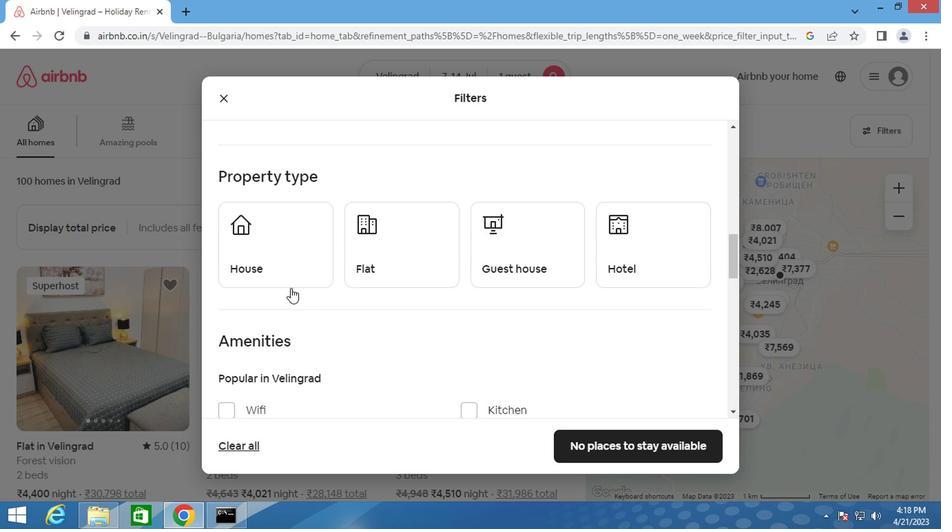
Action: Mouse pressed left at (287, 272)
Screenshot: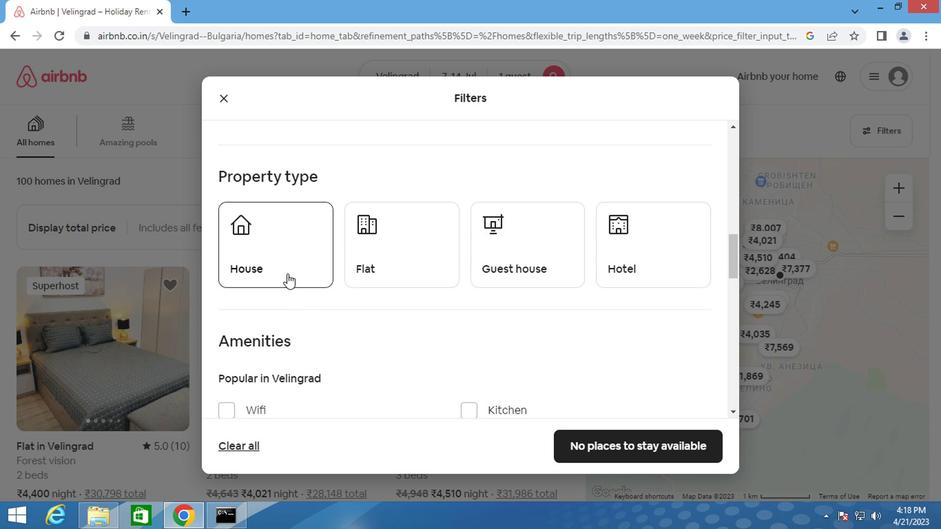 
Action: Mouse moved to (405, 268)
Screenshot: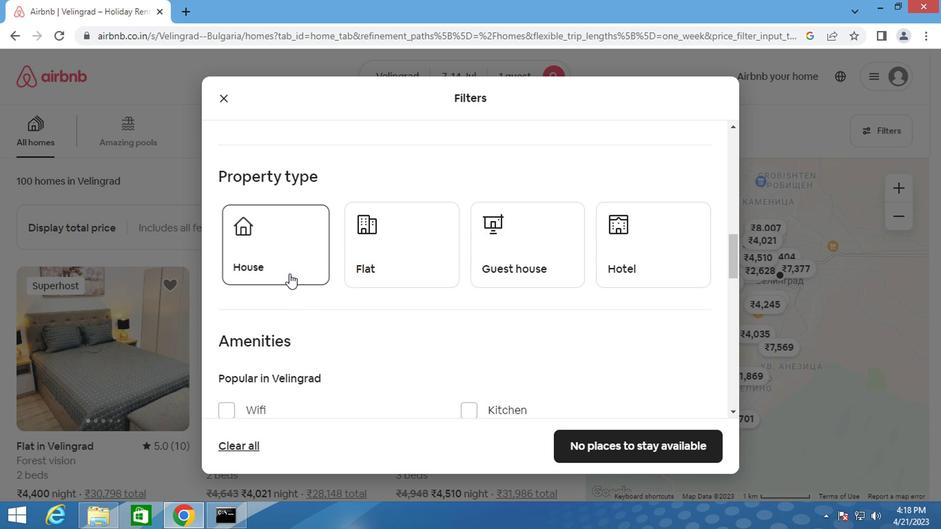 
Action: Mouse pressed left at (405, 268)
Screenshot: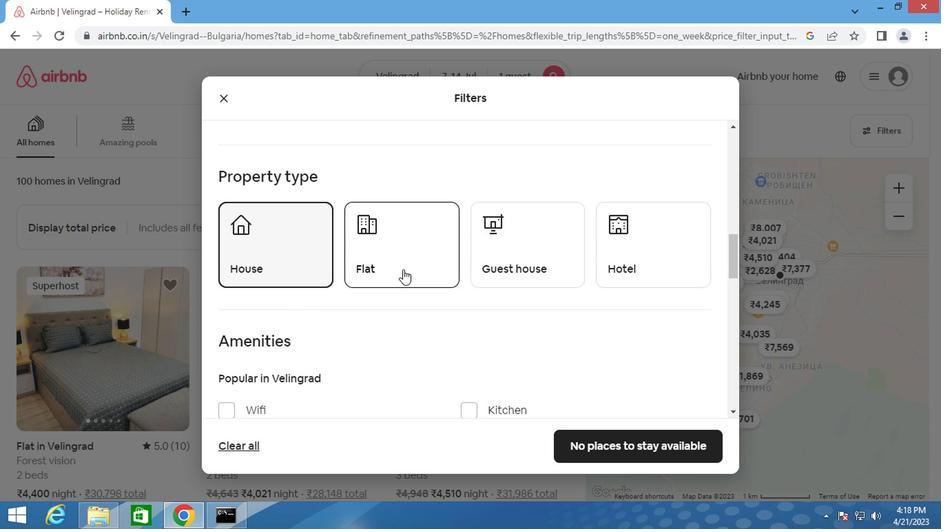 
Action: Mouse moved to (508, 246)
Screenshot: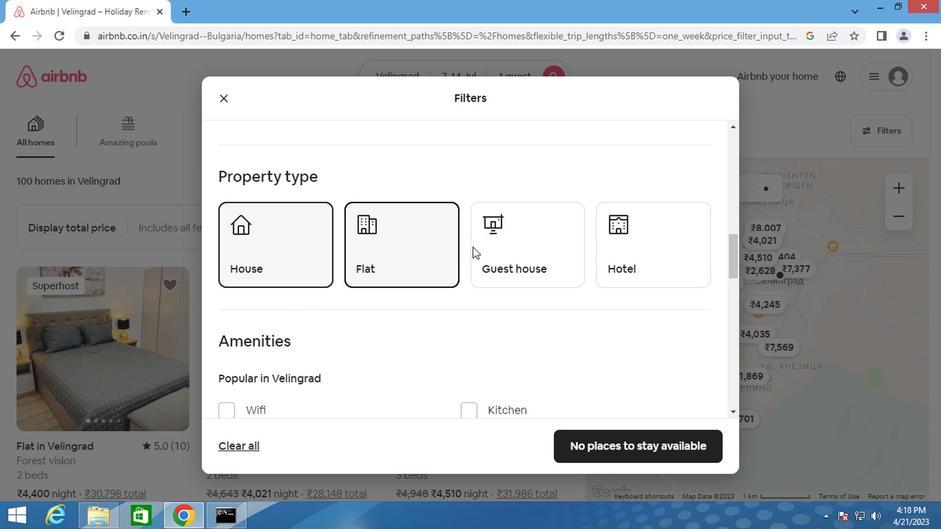 
Action: Mouse pressed left at (508, 246)
Screenshot: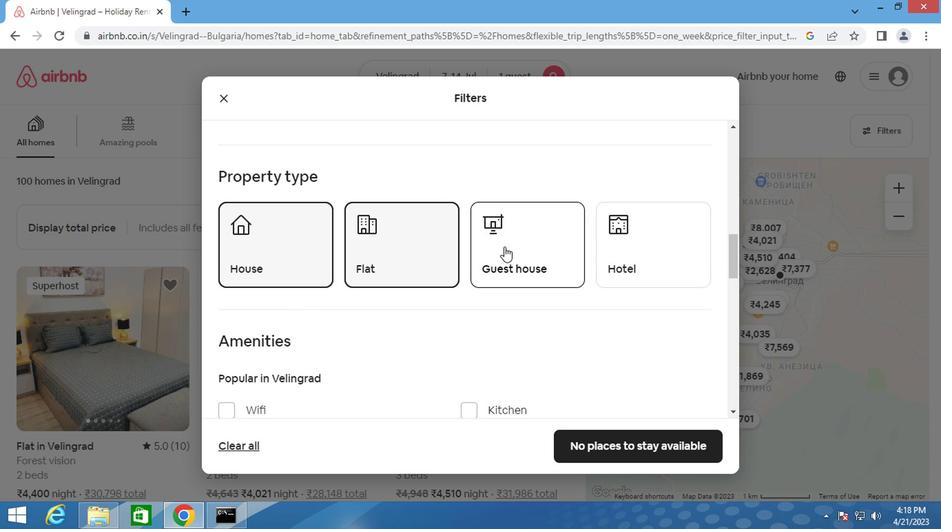 
Action: Mouse moved to (611, 243)
Screenshot: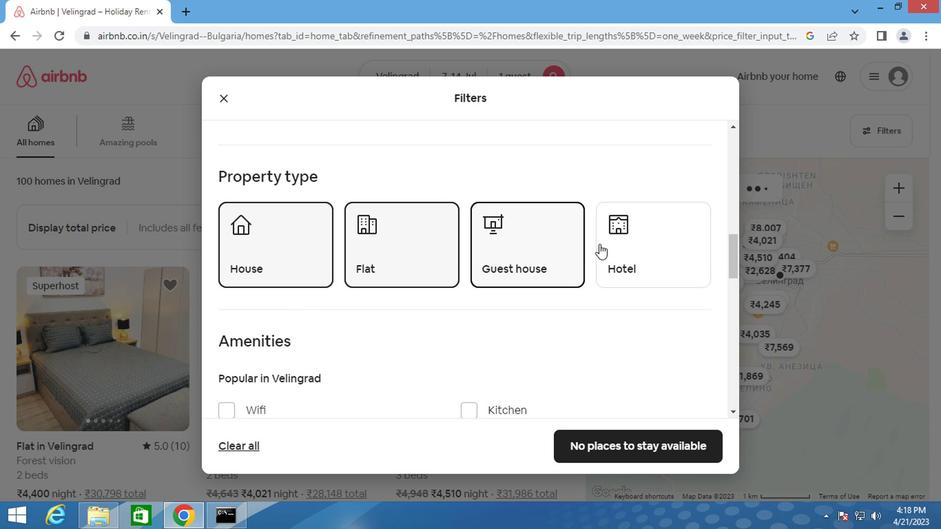 
Action: Mouse pressed left at (611, 243)
Screenshot: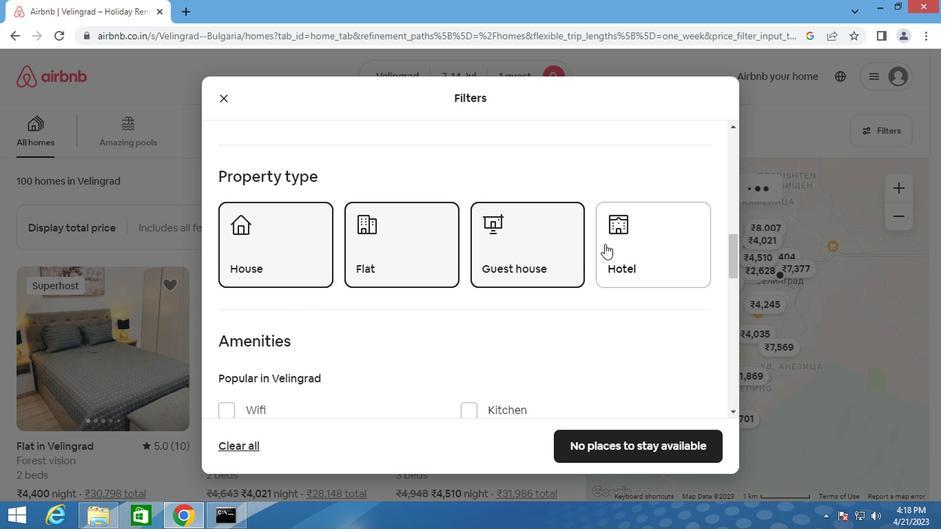 
Action: Mouse moved to (406, 265)
Screenshot: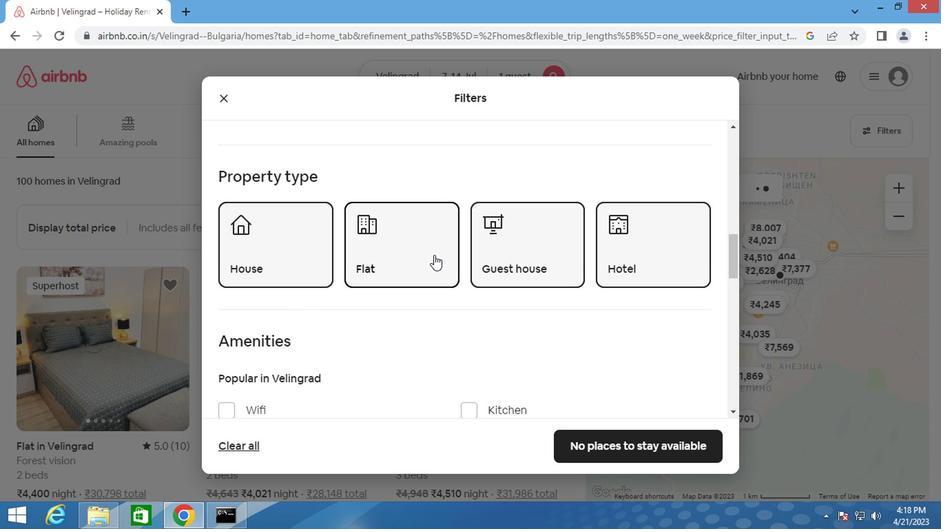 
Action: Mouse scrolled (406, 264) with delta (0, 0)
Screenshot: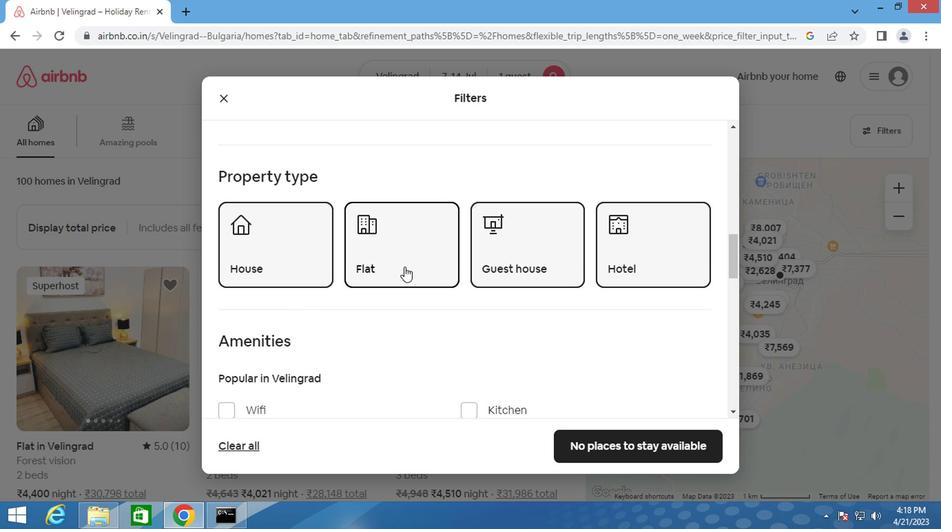 
Action: Mouse scrolled (406, 264) with delta (0, 0)
Screenshot: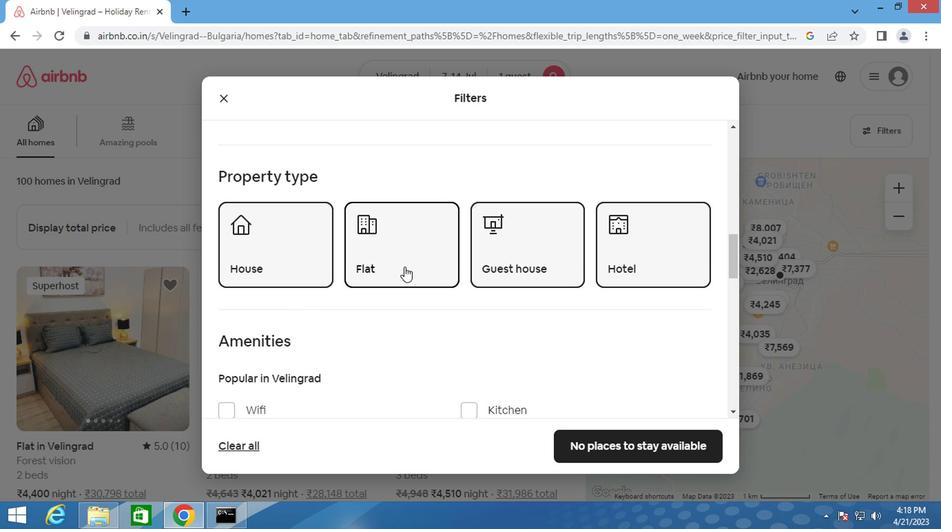 
Action: Mouse scrolled (406, 264) with delta (0, 0)
Screenshot: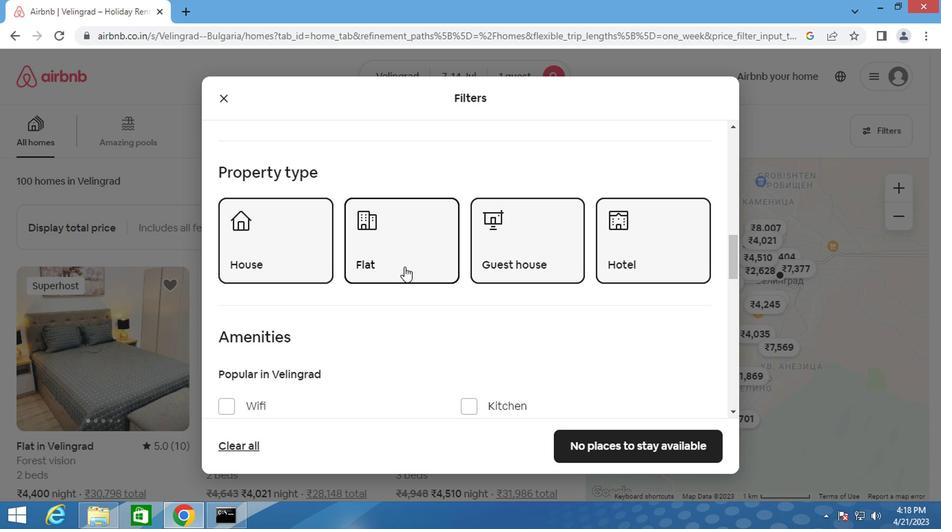 
Action: Mouse moved to (406, 264)
Screenshot: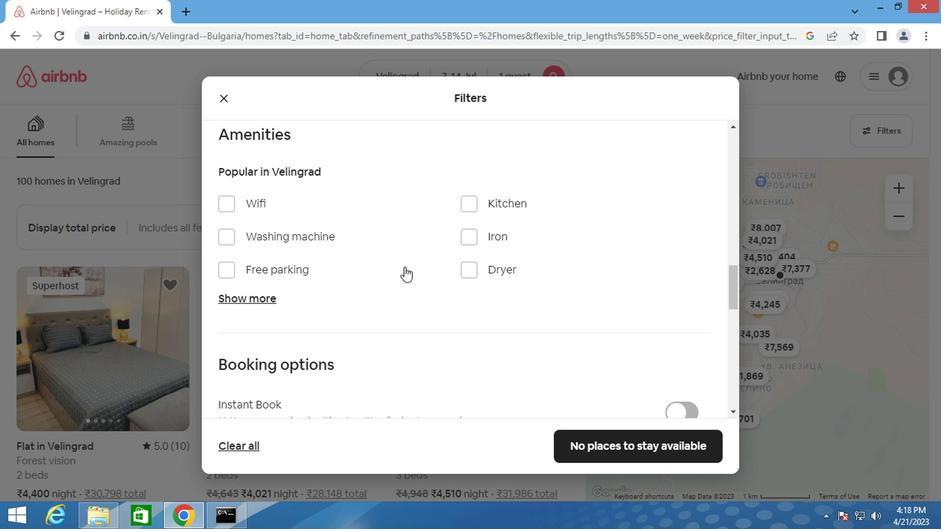 
Action: Mouse scrolled (406, 263) with delta (0, 0)
Screenshot: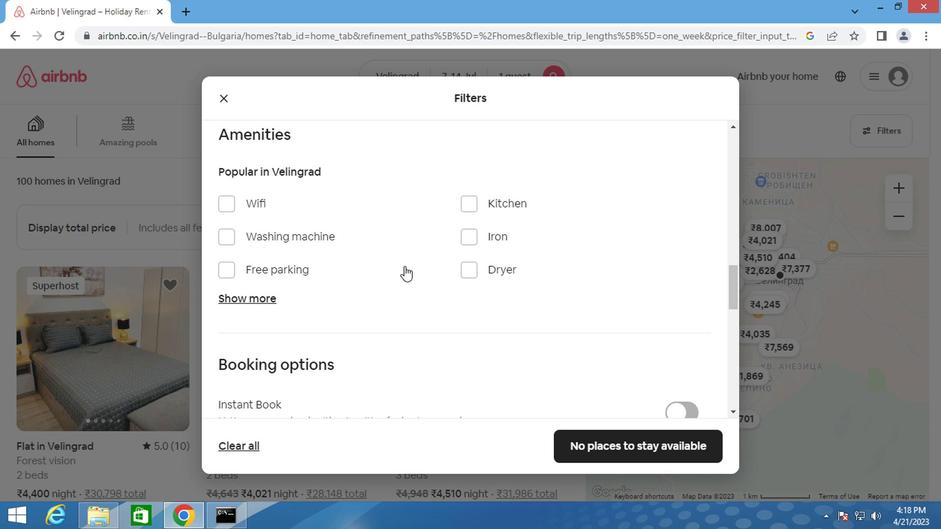 
Action: Mouse scrolled (406, 263) with delta (0, 0)
Screenshot: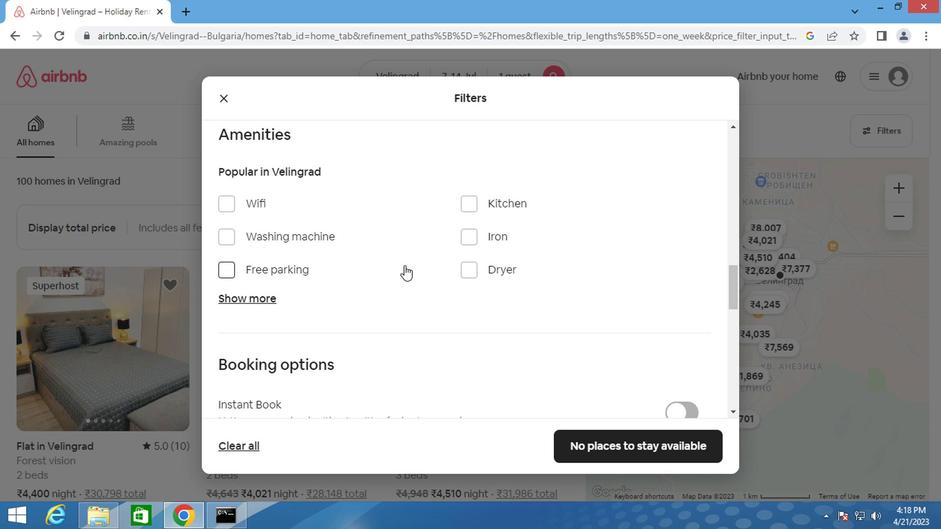 
Action: Mouse scrolled (406, 263) with delta (0, 0)
Screenshot: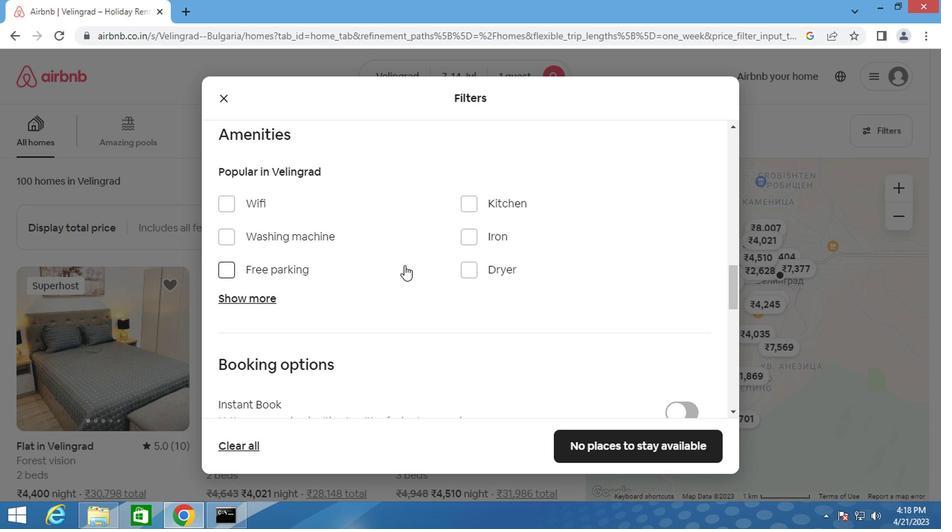 
Action: Mouse scrolled (406, 263) with delta (0, 0)
Screenshot: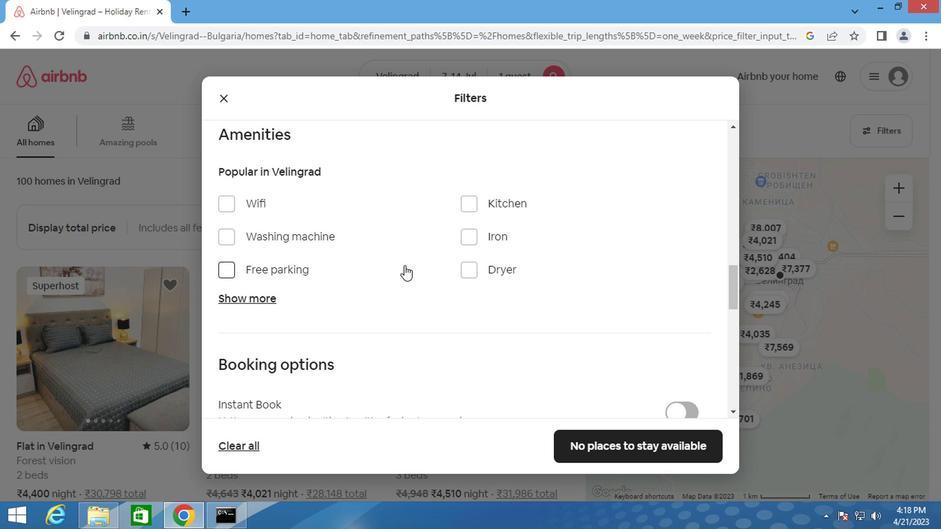 
Action: Mouse moved to (694, 179)
Screenshot: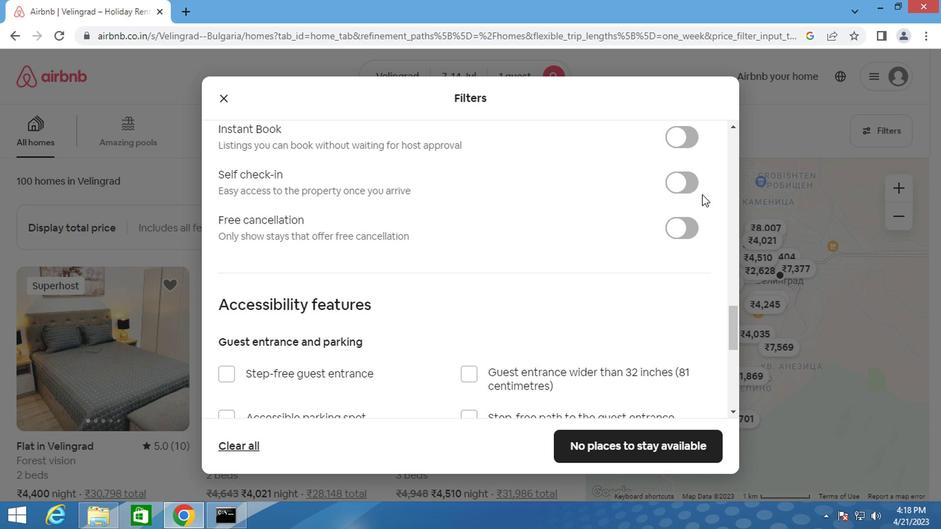 
Action: Mouse pressed left at (694, 179)
Screenshot: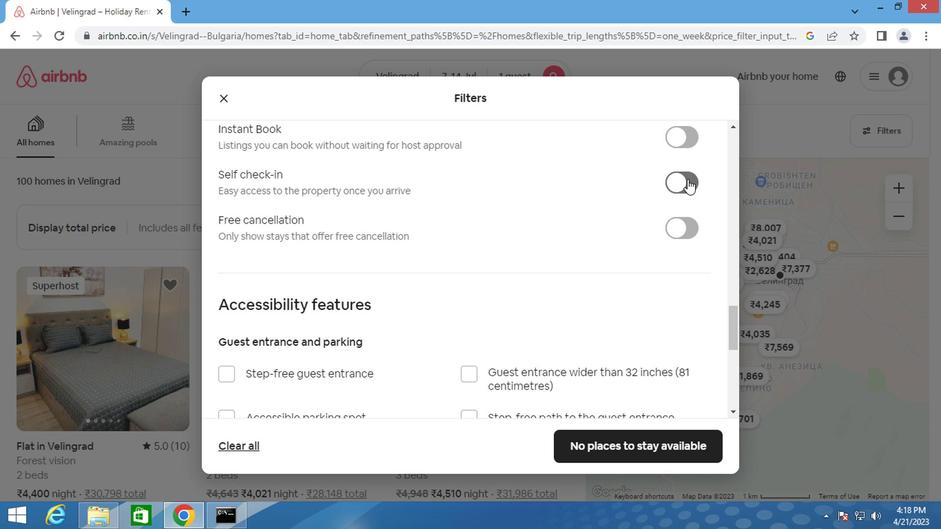 
Action: Mouse moved to (481, 204)
Screenshot: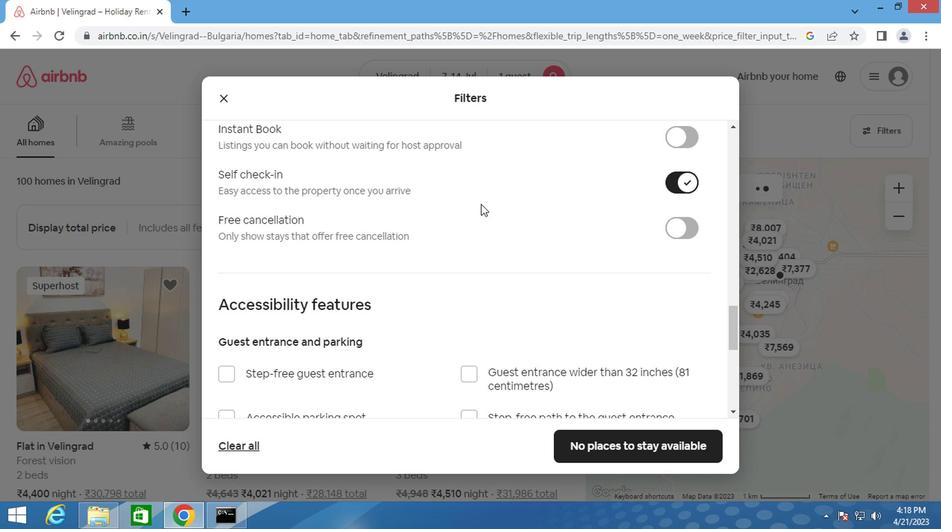 
Action: Mouse scrolled (481, 203) with delta (0, 0)
Screenshot: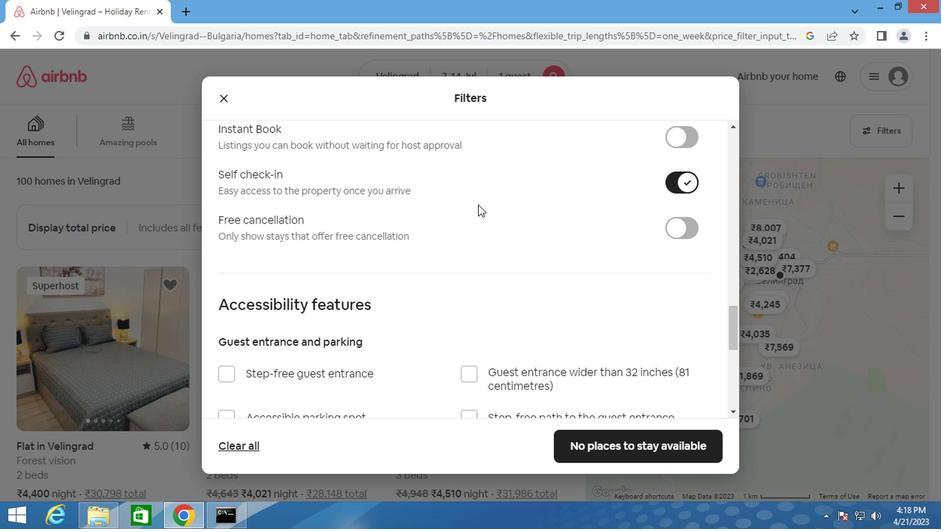 
Action: Mouse scrolled (481, 203) with delta (0, 0)
Screenshot: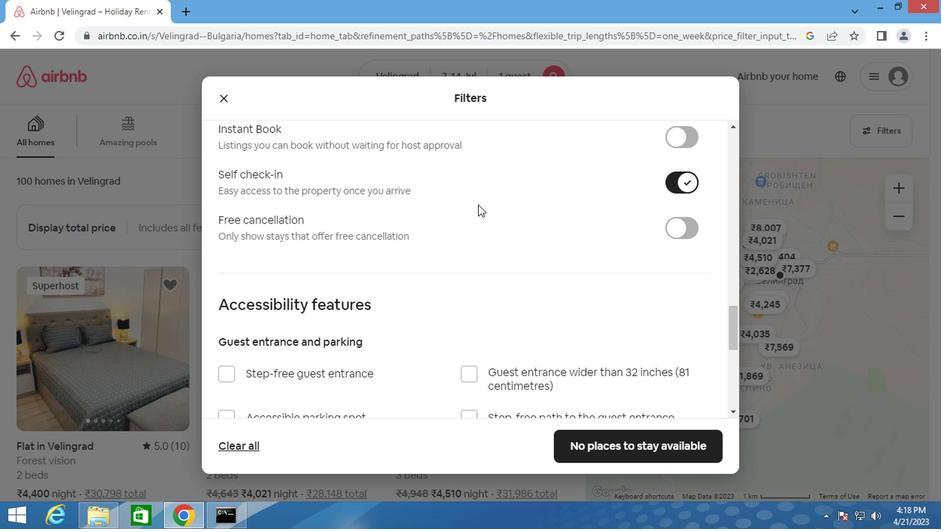
Action: Mouse scrolled (481, 203) with delta (0, 0)
Screenshot: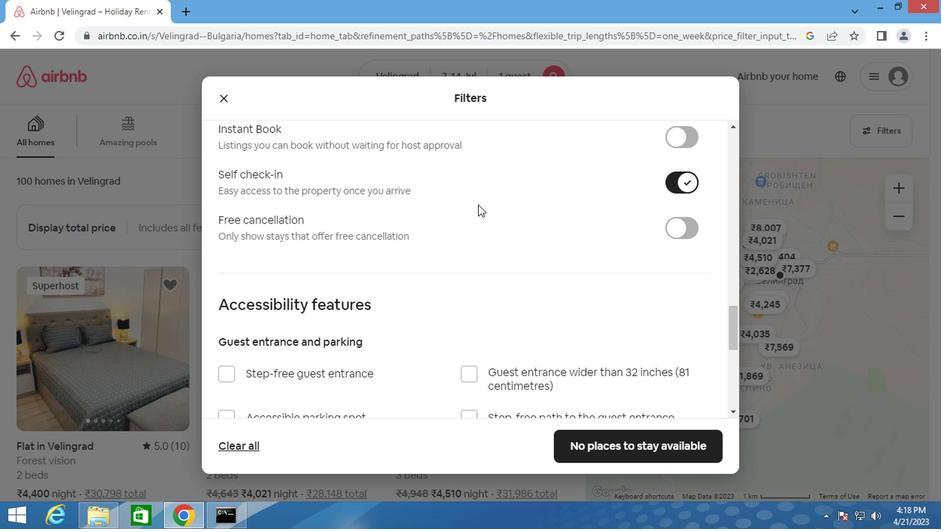 
Action: Mouse scrolled (481, 203) with delta (0, 0)
Screenshot: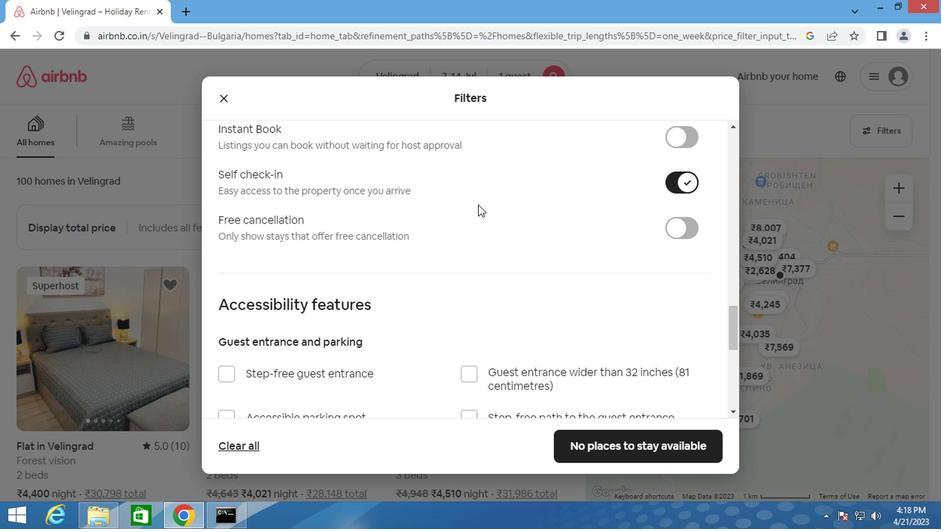 
Action: Mouse moved to (374, 236)
Screenshot: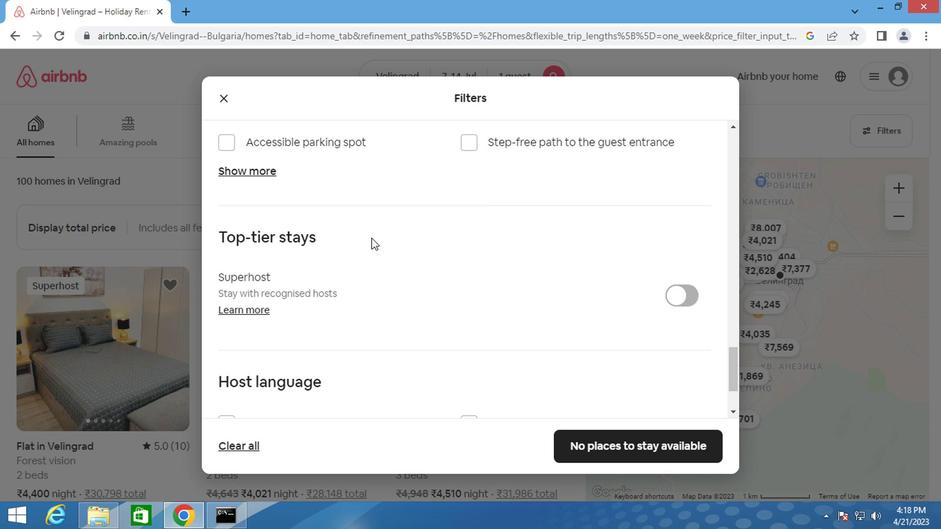
Action: Mouse scrolled (374, 235) with delta (0, 0)
Screenshot: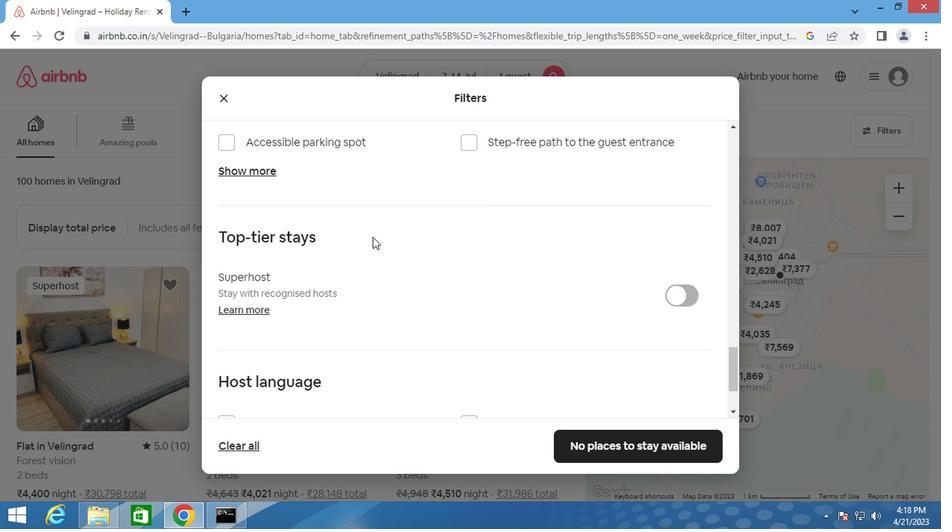 
Action: Mouse scrolled (374, 235) with delta (0, 0)
Screenshot: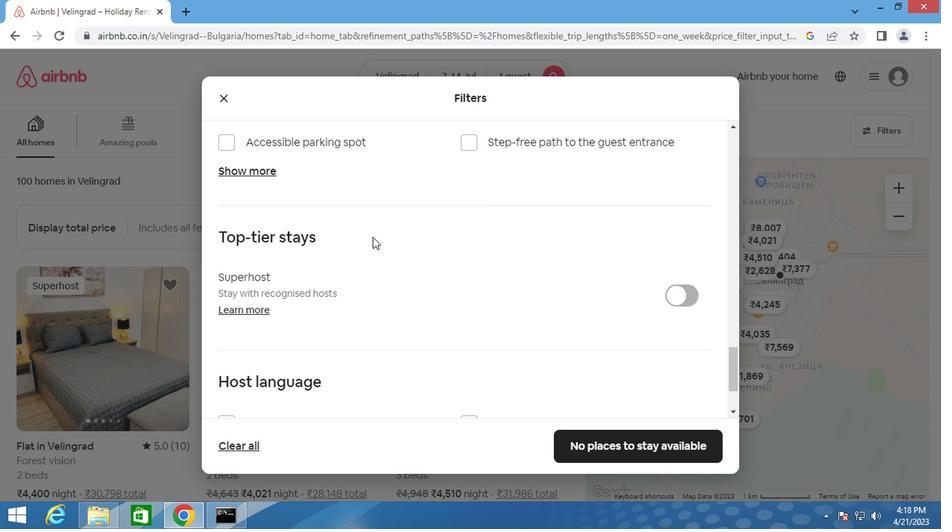 
Action: Mouse moved to (374, 236)
Screenshot: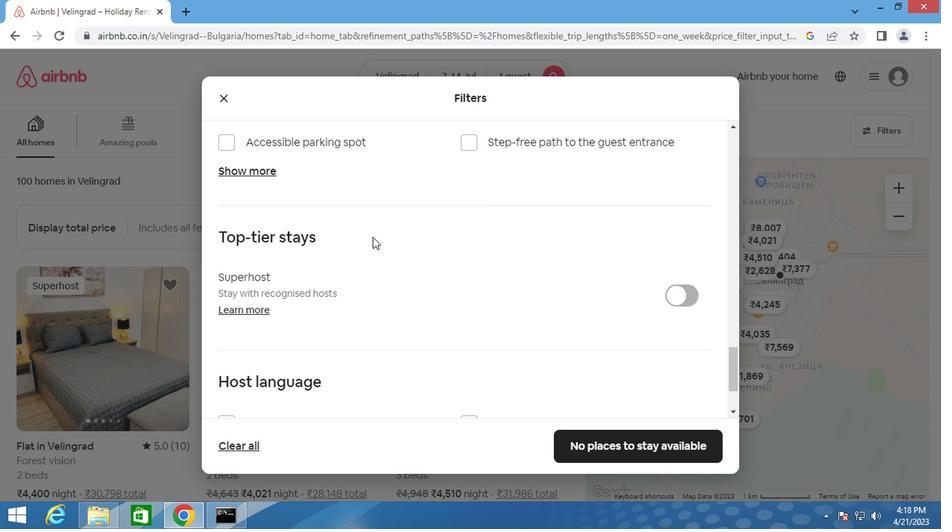 
Action: Mouse scrolled (374, 235) with delta (0, 0)
Screenshot: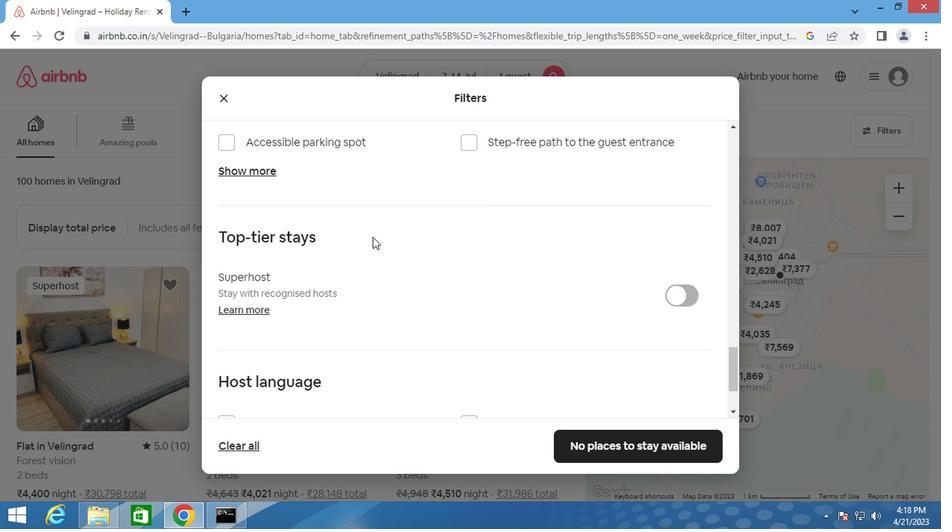 
Action: Mouse moved to (374, 236)
Screenshot: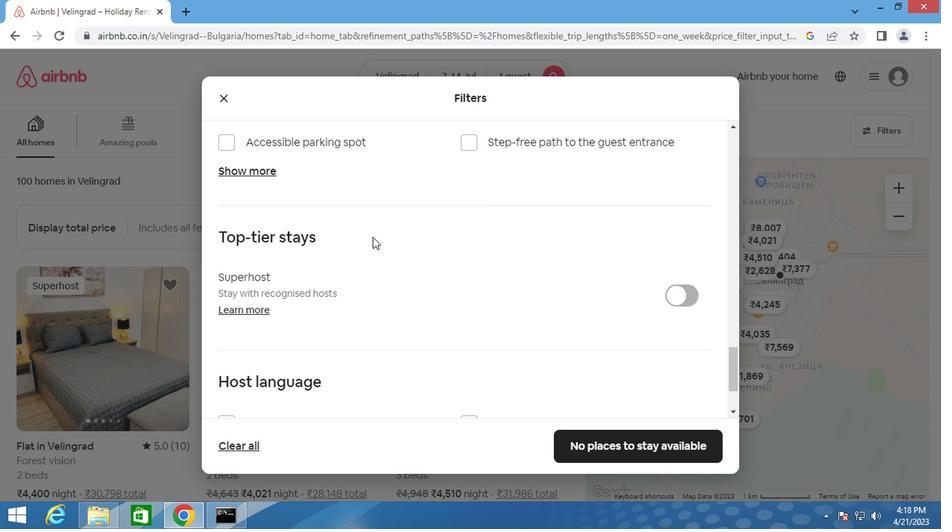 
Action: Mouse scrolled (374, 236) with delta (0, 0)
Screenshot: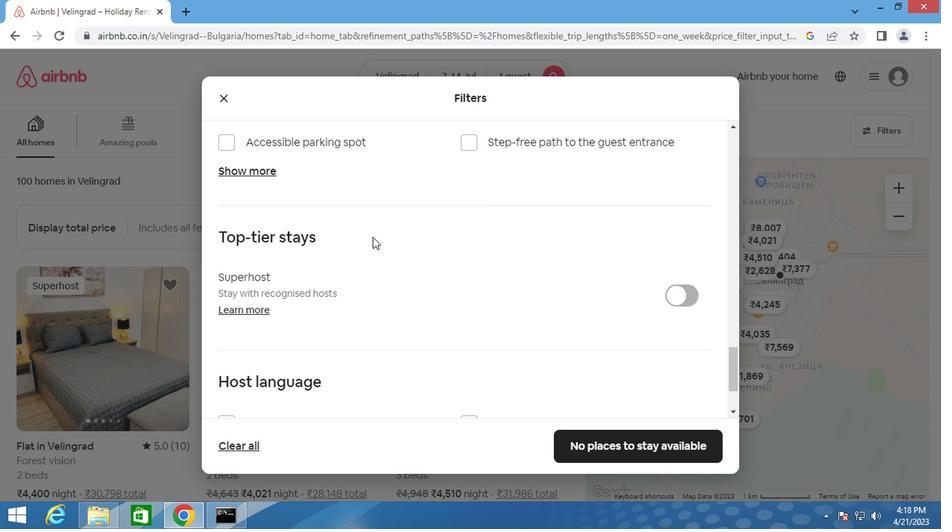 
Action: Mouse moved to (226, 320)
Screenshot: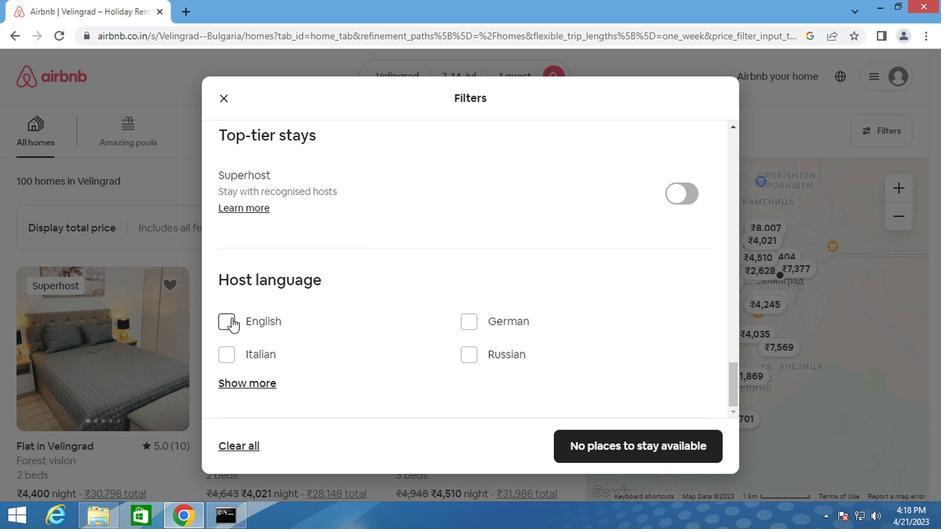 
Action: Mouse pressed left at (226, 320)
Screenshot: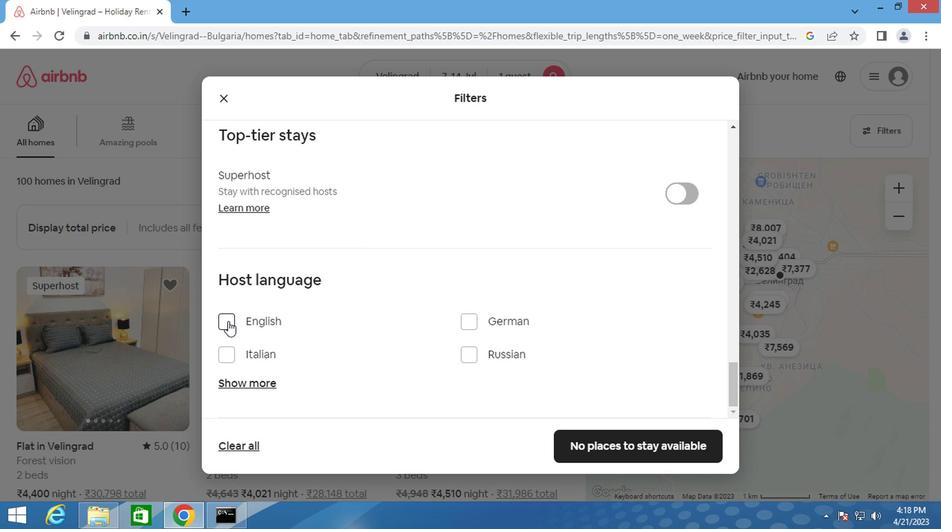 
Action: Mouse moved to (658, 433)
Screenshot: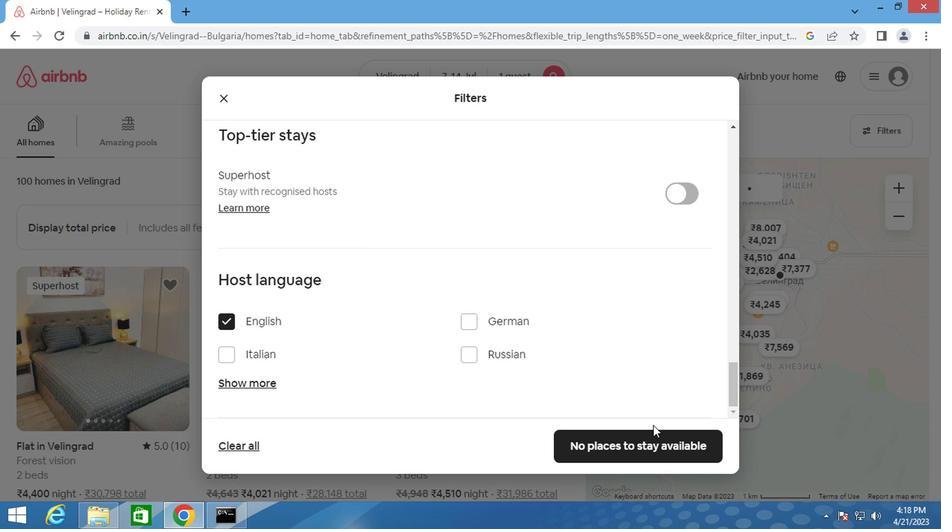 
Action: Mouse pressed left at (658, 433)
Screenshot: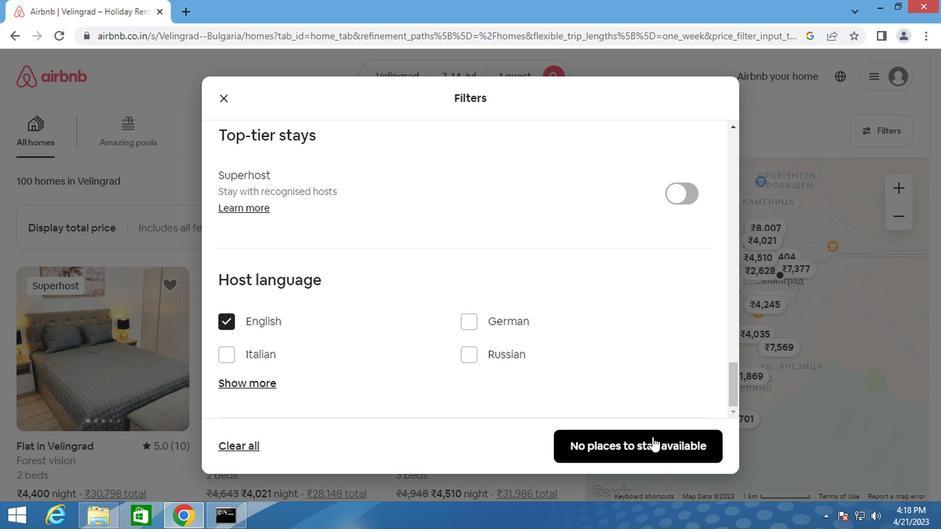 
Action: Mouse moved to (658, 430)
Screenshot: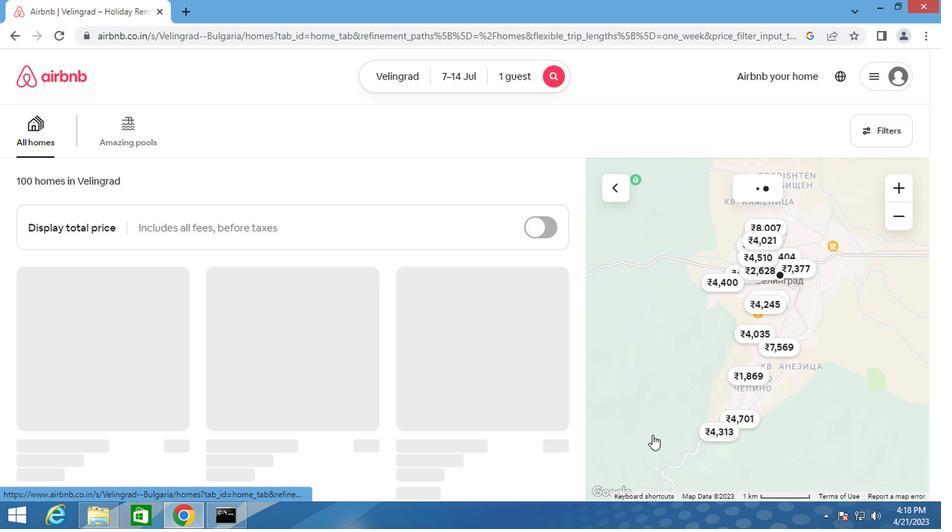 
Action: Key pressed <Key.f8>
Screenshot: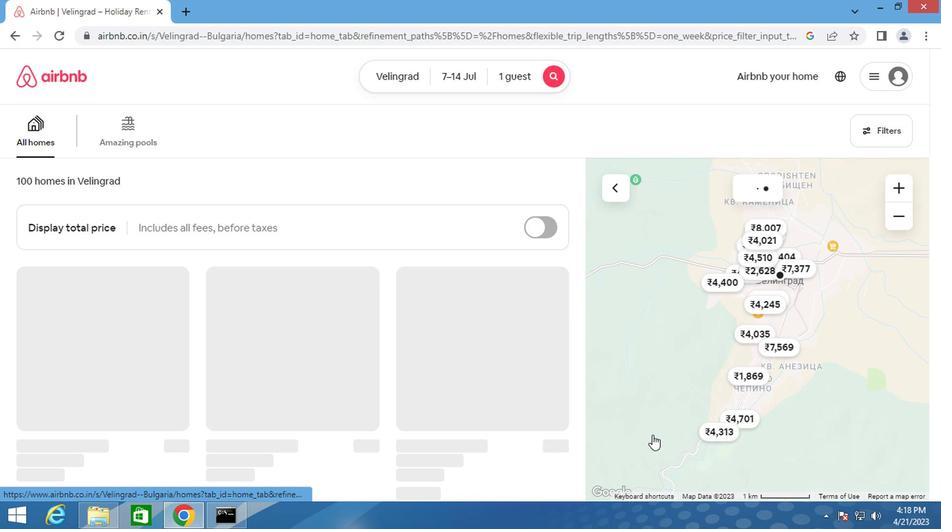 
